 Task: For heading Calibri with Bold.  font size for heading24,  'Change the font style of data to'Bell MT.  and font size to 16,  Change the alignment of both headline & data to Align middle & Align Center.  In the sheet  BudgetAdjust templates
Action: Mouse moved to (1006, 132)
Screenshot: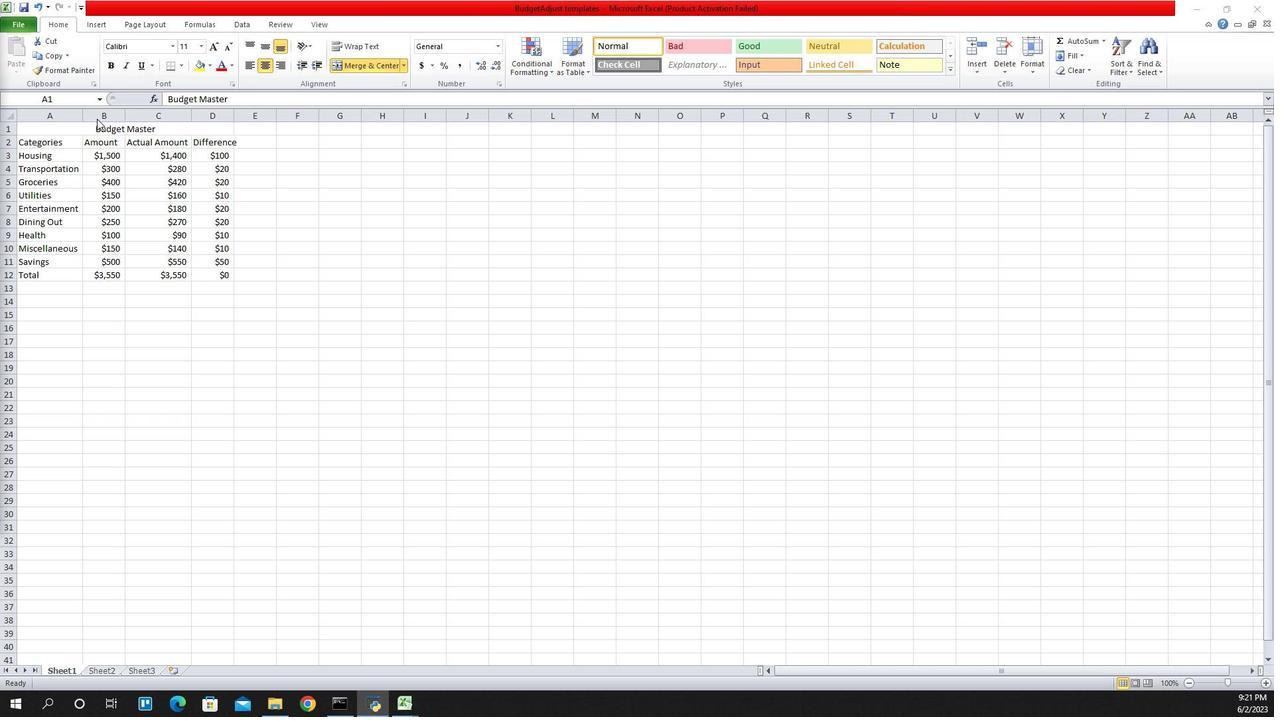 
Action: Mouse pressed left at (1006, 132)
Screenshot: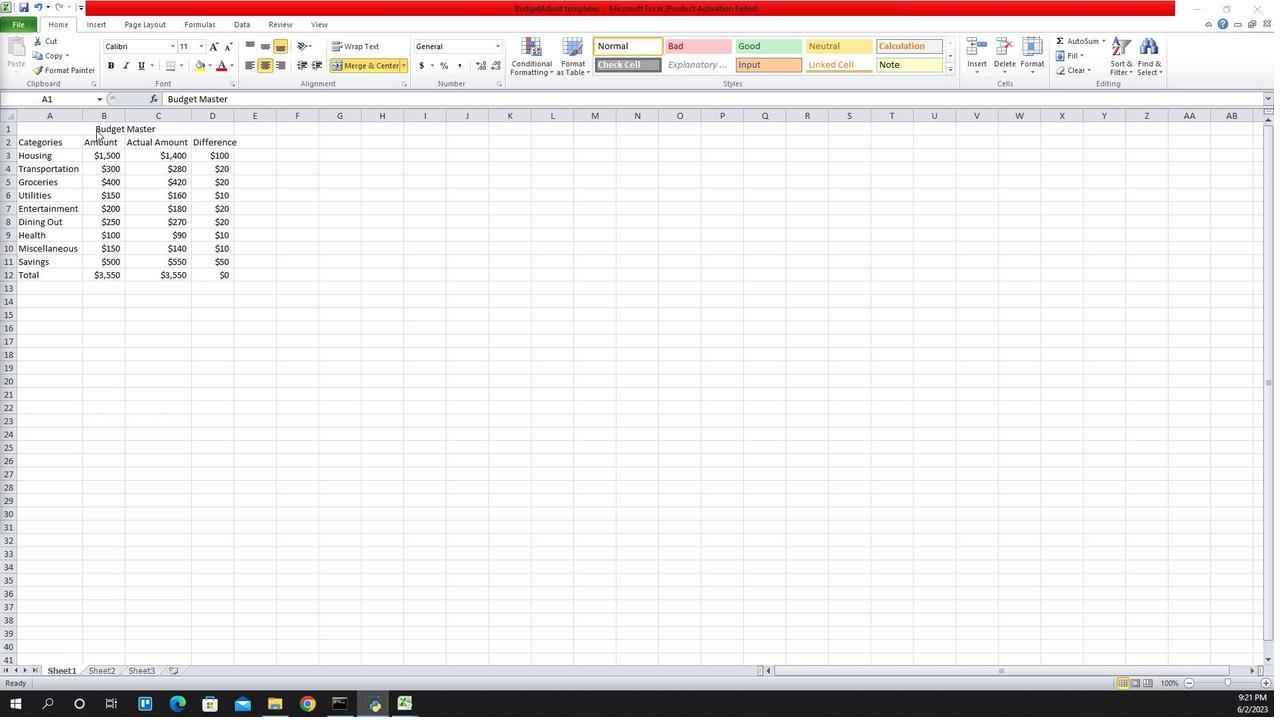 
Action: Mouse moved to (1079, 49)
Screenshot: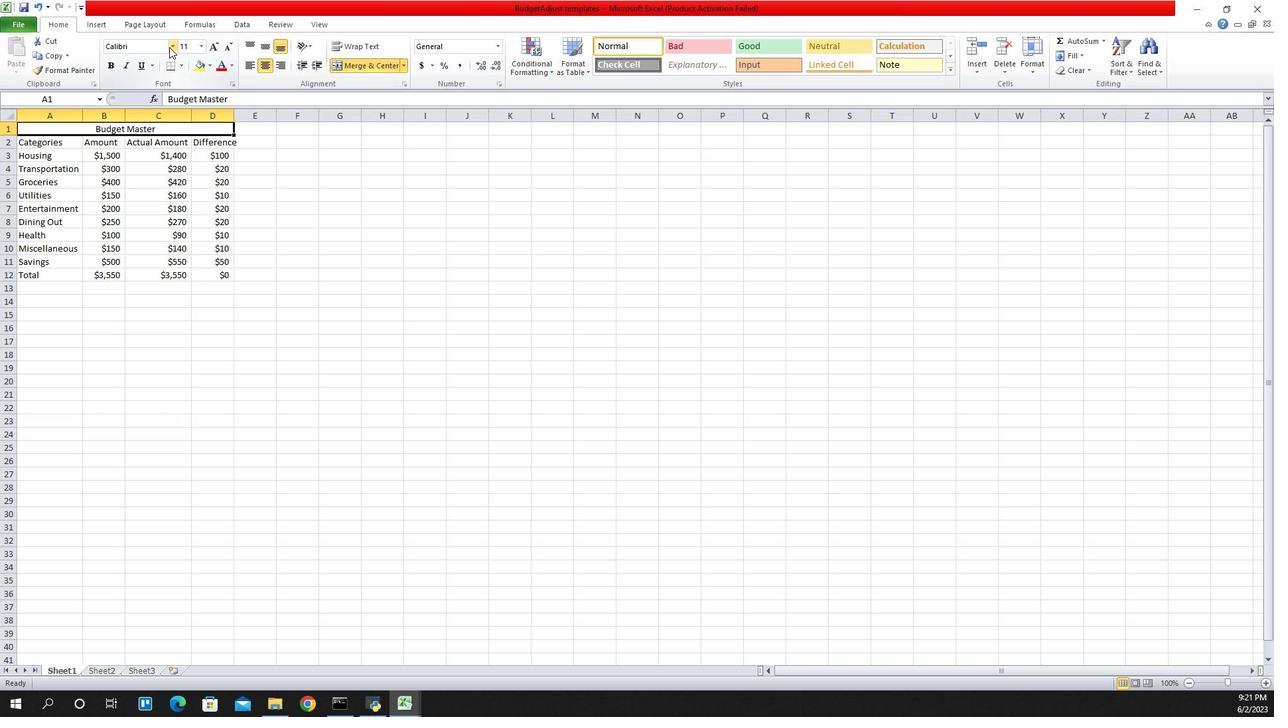 
Action: Mouse pressed left at (1079, 49)
Screenshot: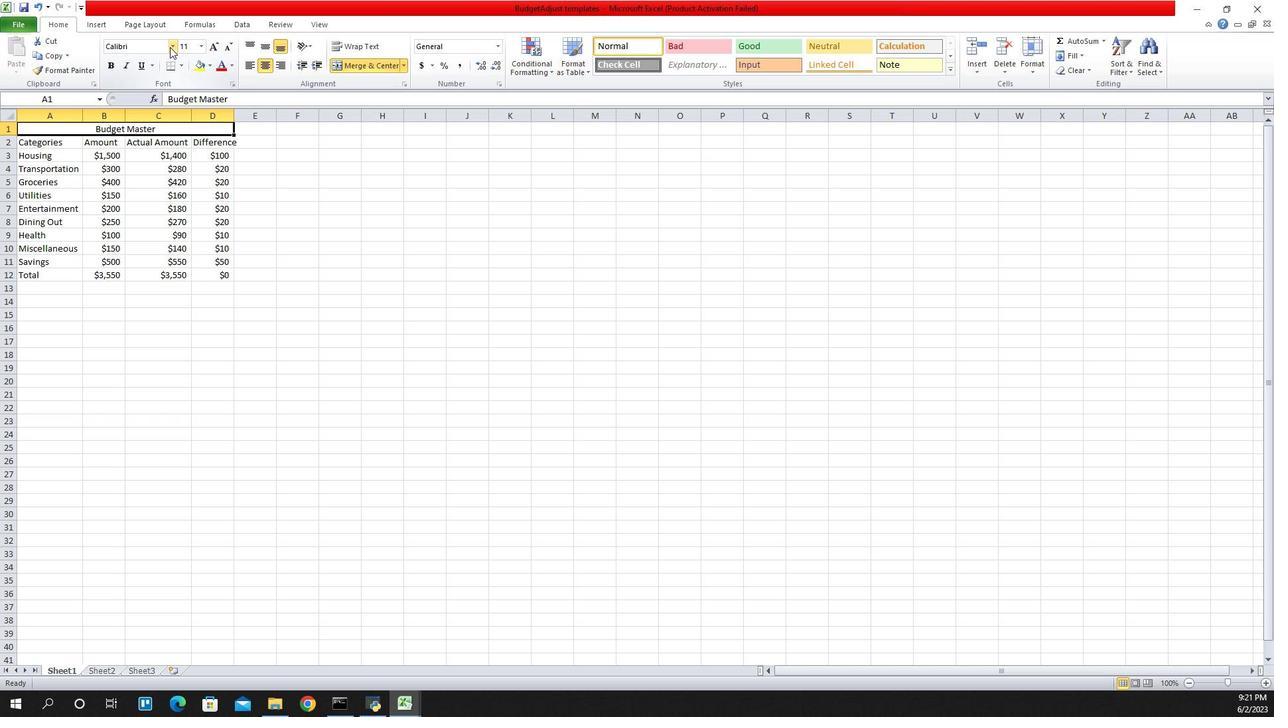 
Action: Mouse moved to (1073, 89)
Screenshot: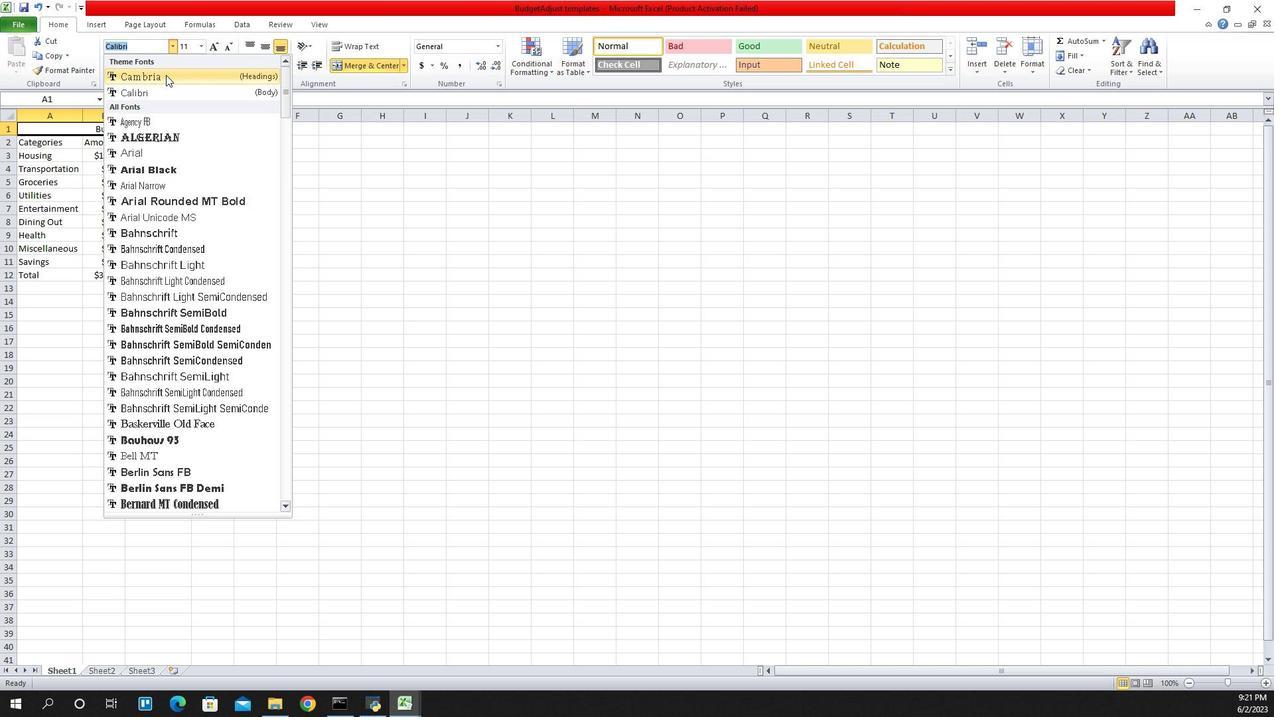 
Action: Mouse pressed left at (1073, 89)
Screenshot: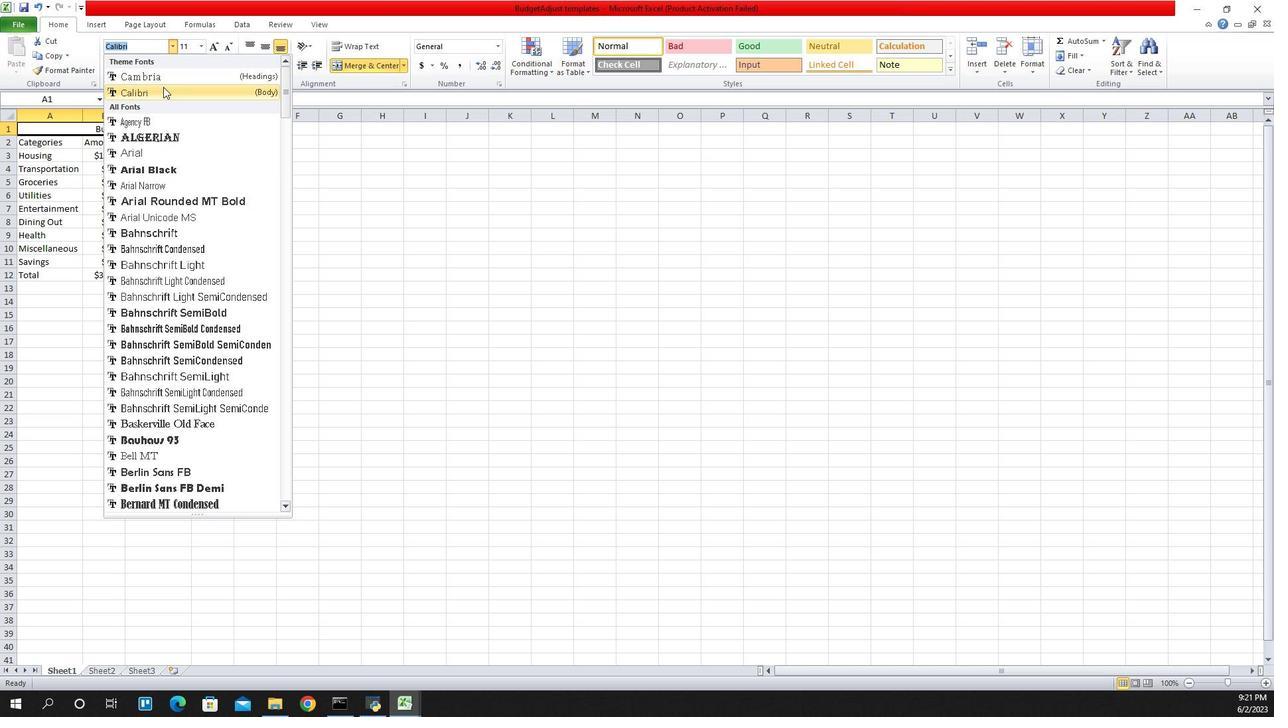
Action: Mouse moved to (1018, 69)
Screenshot: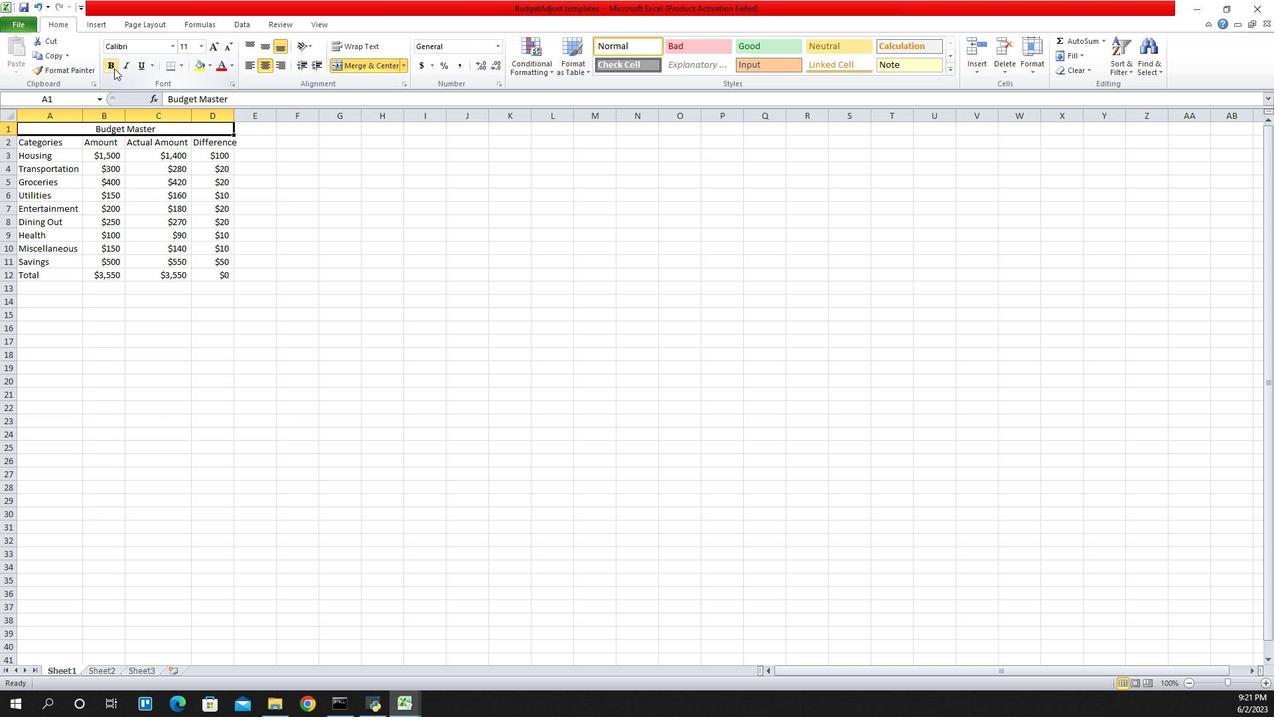 
Action: Mouse pressed left at (1018, 69)
Screenshot: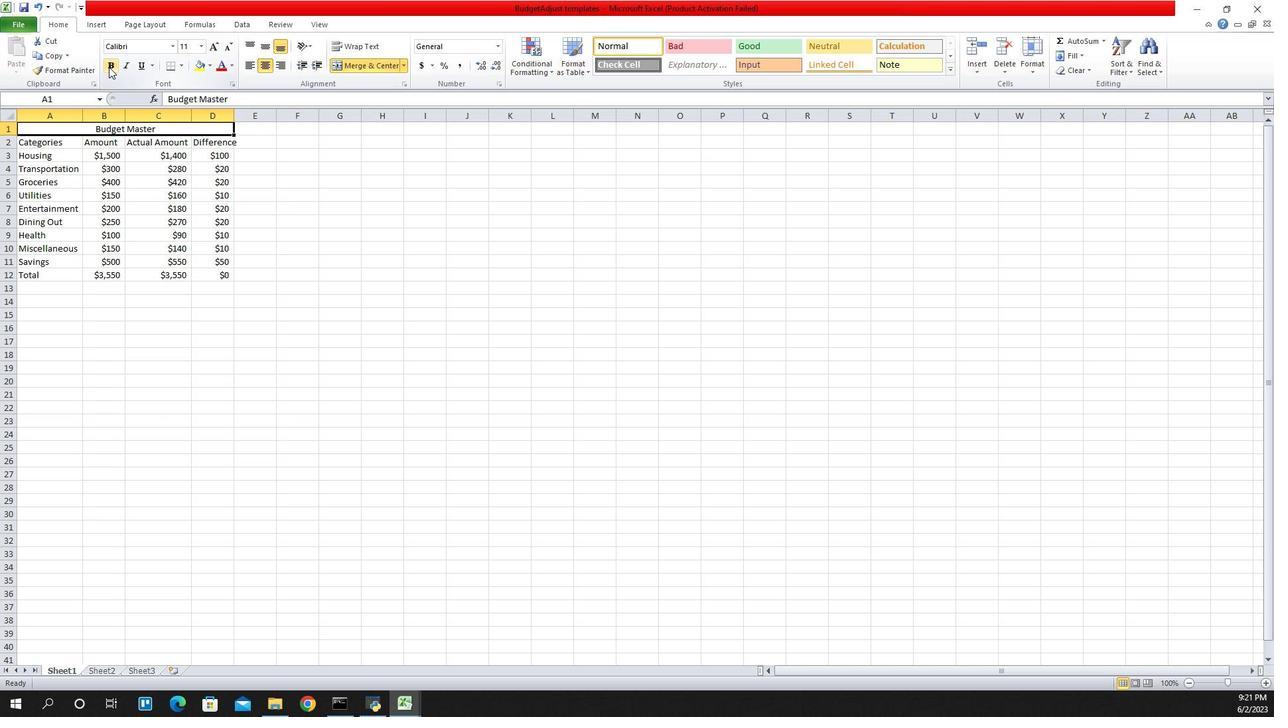 
Action: Mouse moved to (1110, 51)
Screenshot: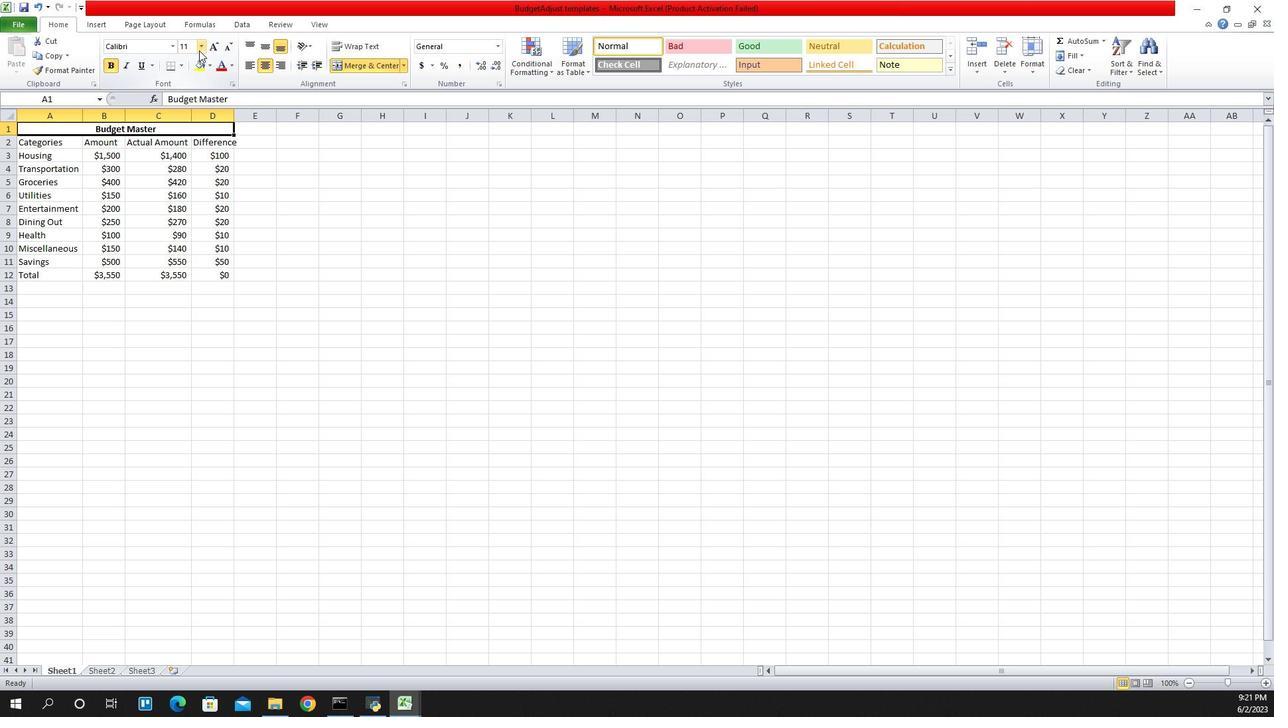 
Action: Mouse pressed left at (1110, 51)
Screenshot: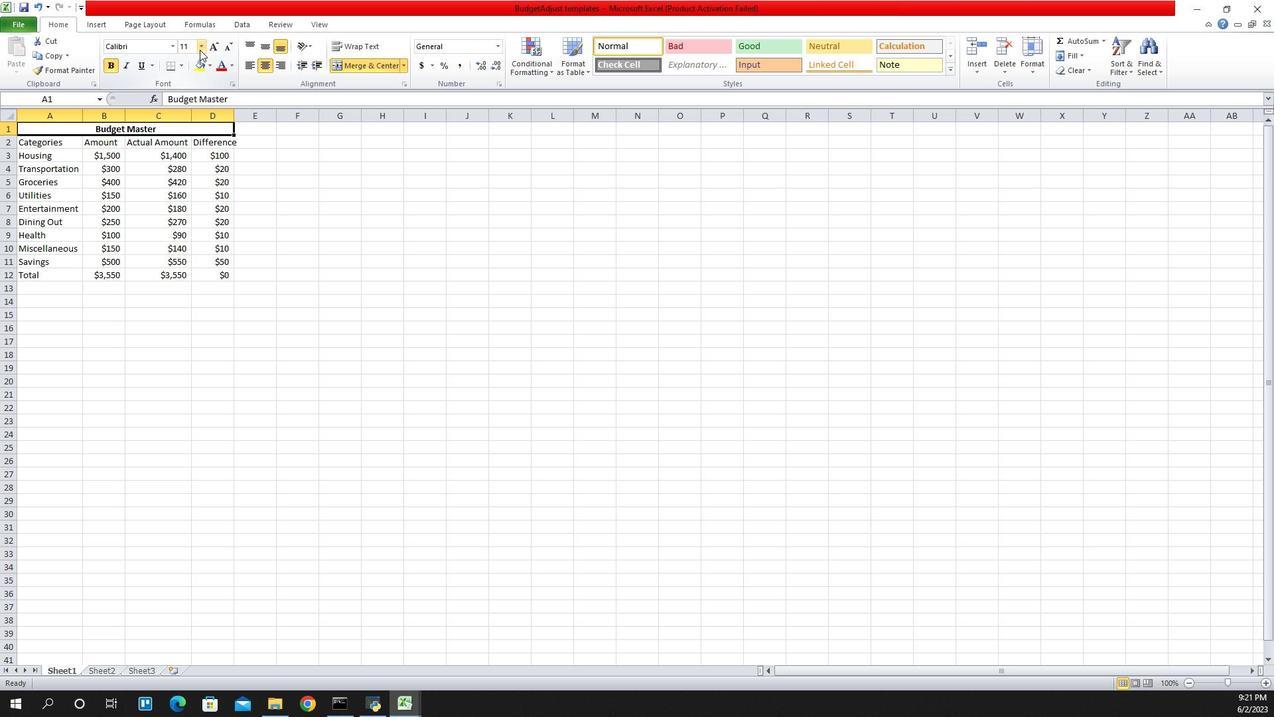 
Action: Mouse moved to (1096, 174)
Screenshot: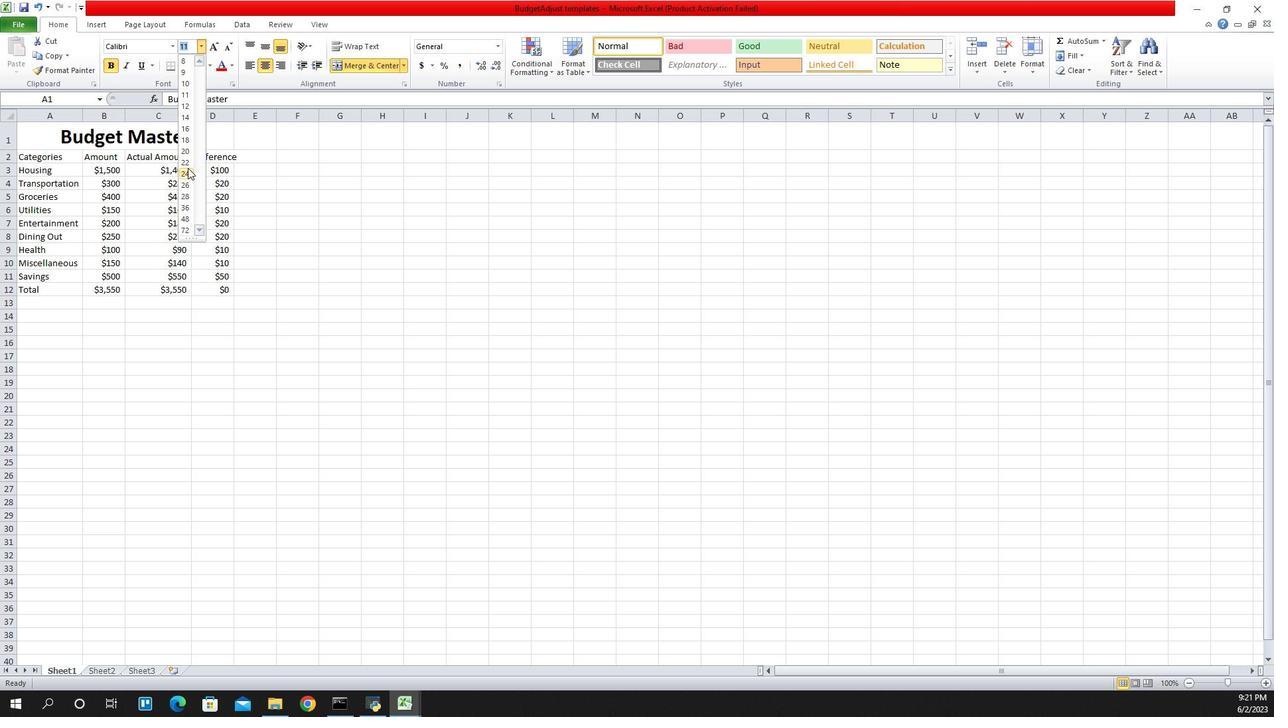 
Action: Mouse pressed left at (1096, 174)
Screenshot: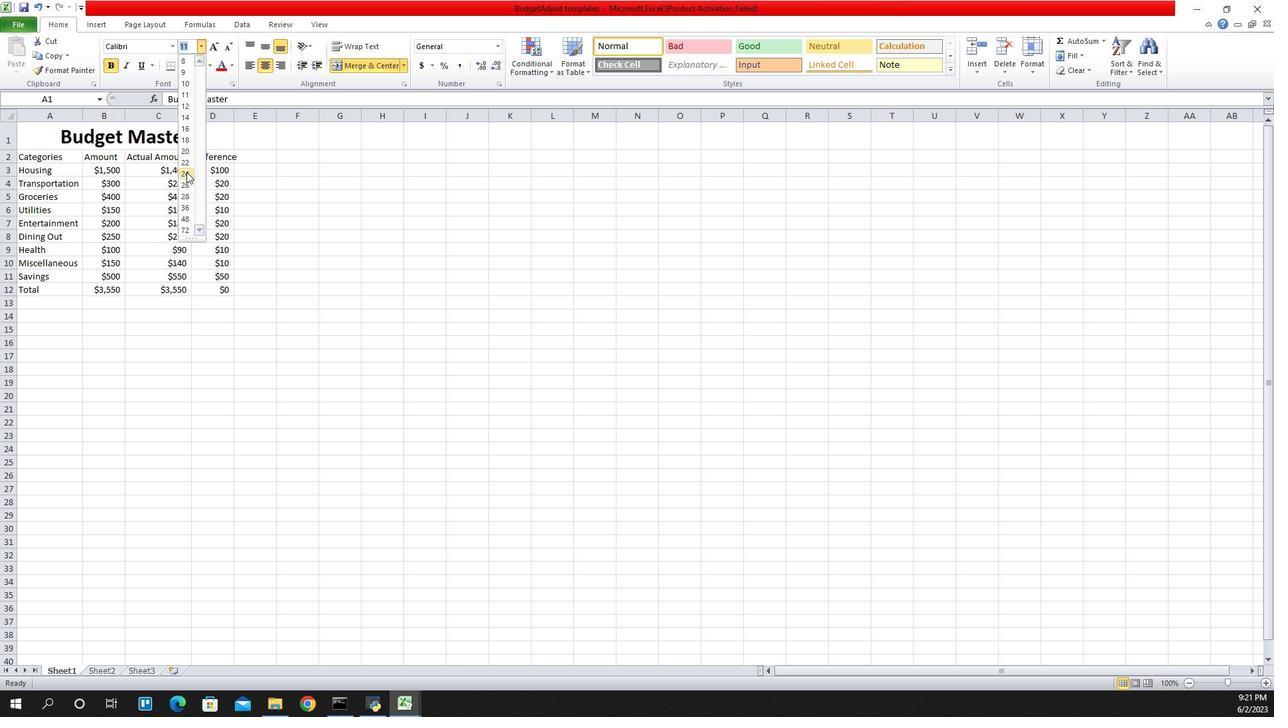 
Action: Mouse moved to (944, 163)
Screenshot: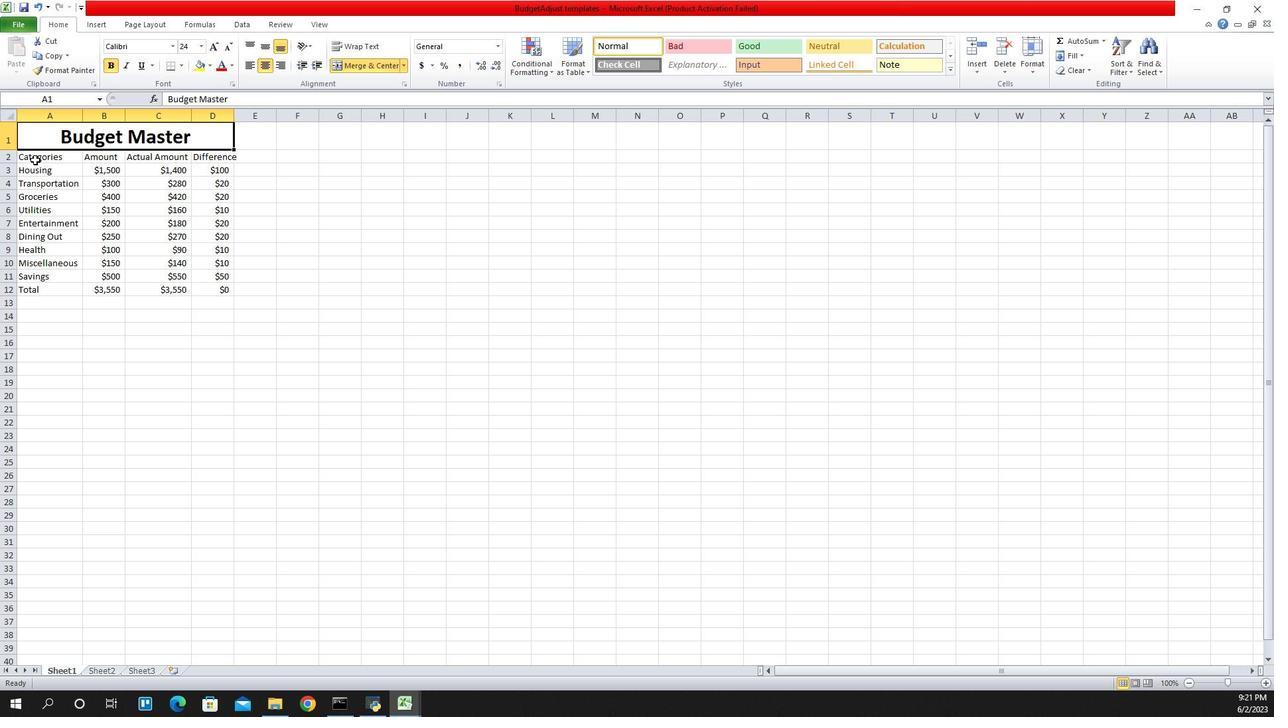 
Action: Mouse pressed left at (944, 163)
Screenshot: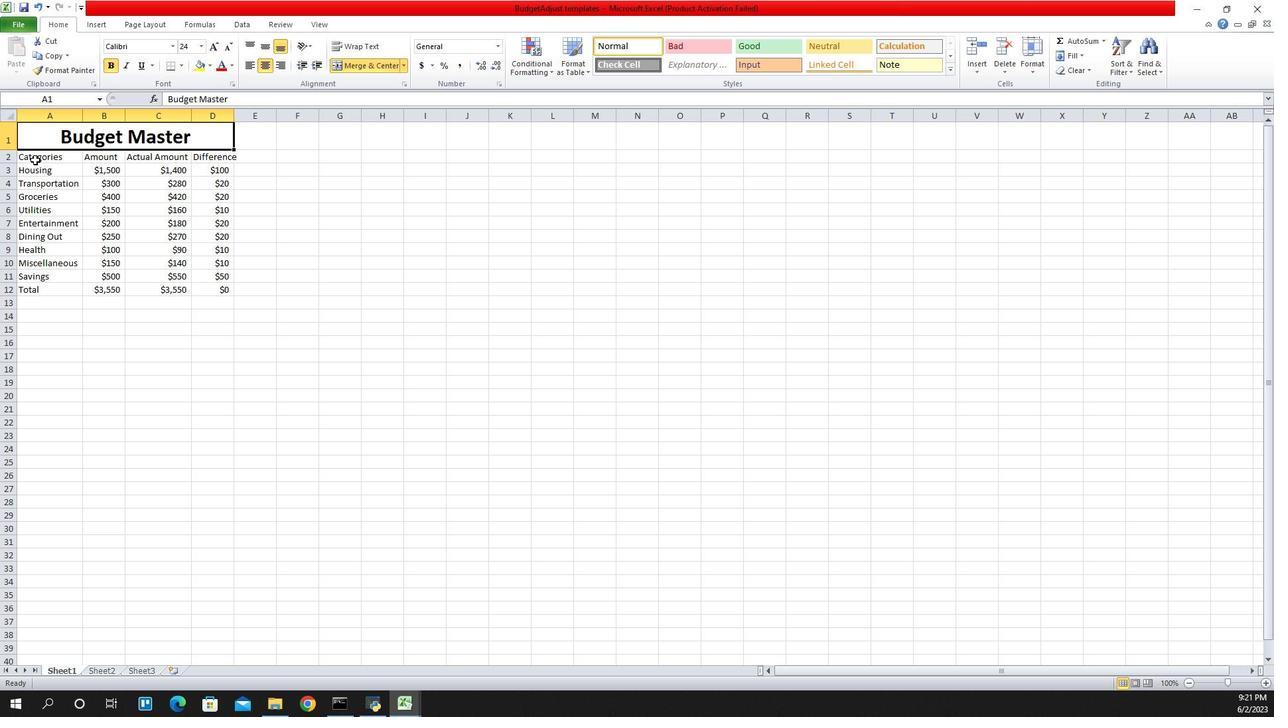 
Action: Mouse moved to (1081, 53)
Screenshot: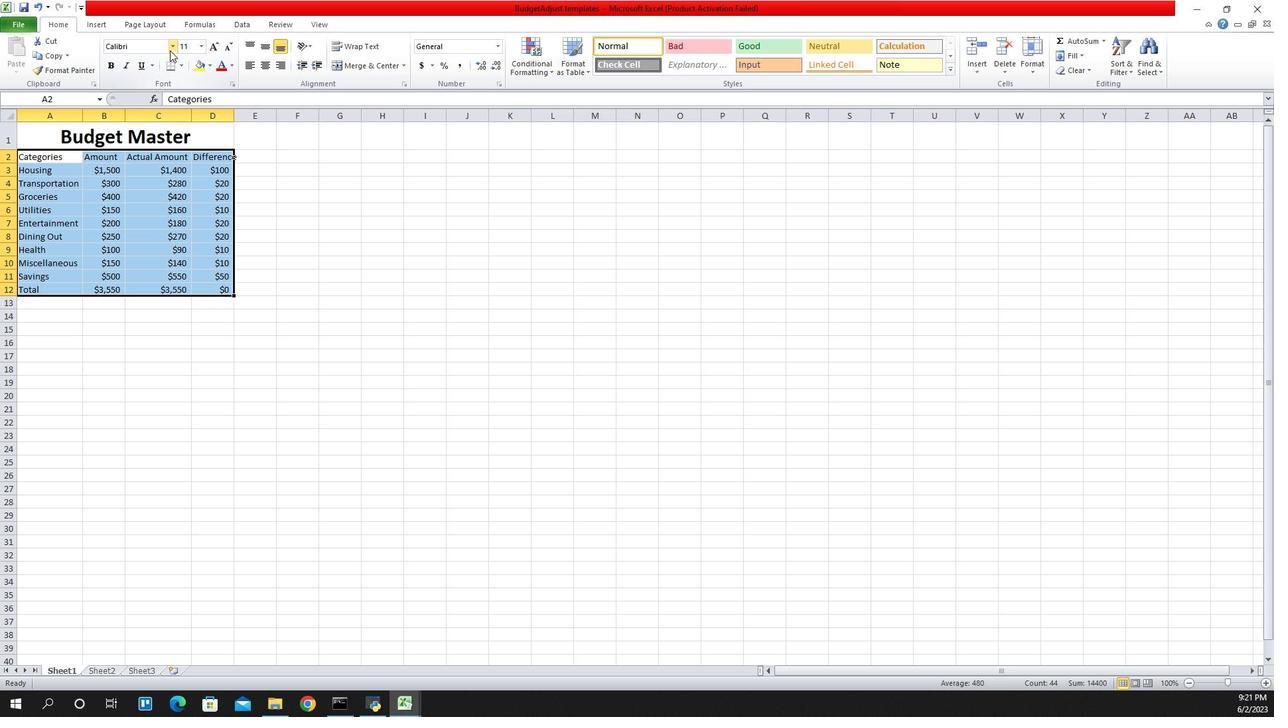 
Action: Mouse pressed left at (1081, 53)
Screenshot: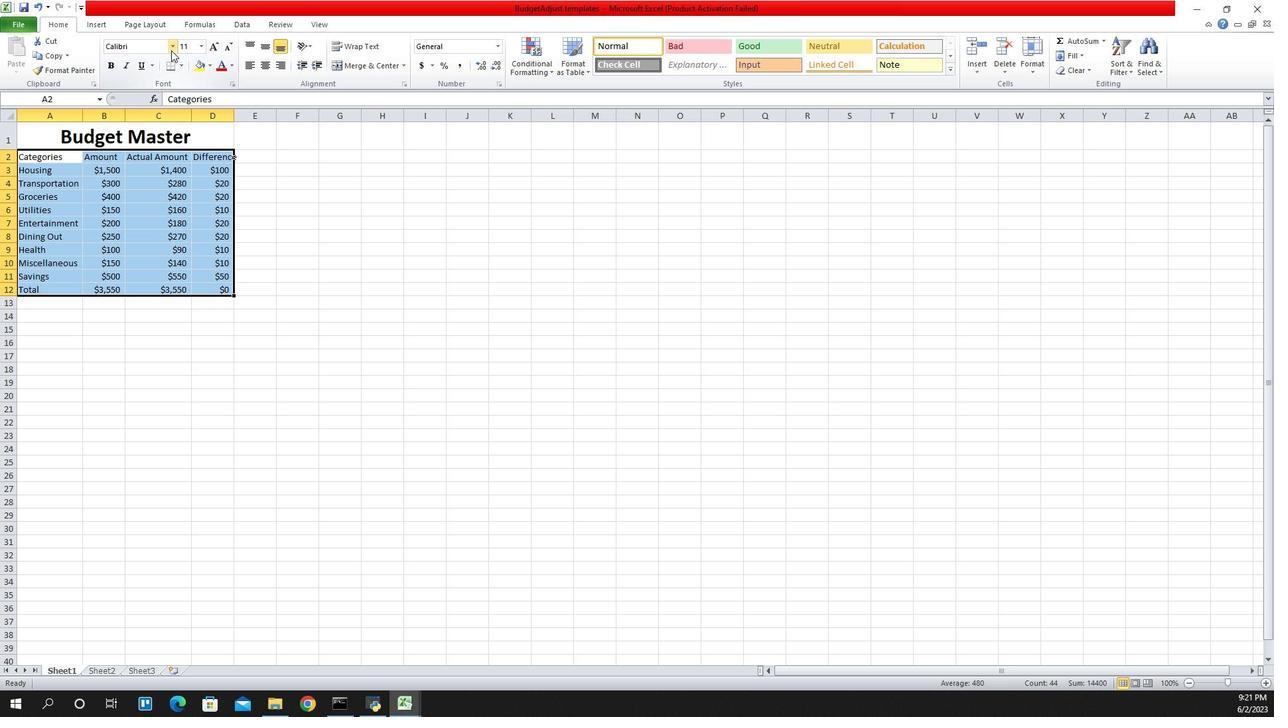 
Action: Mouse moved to (1039, 453)
Screenshot: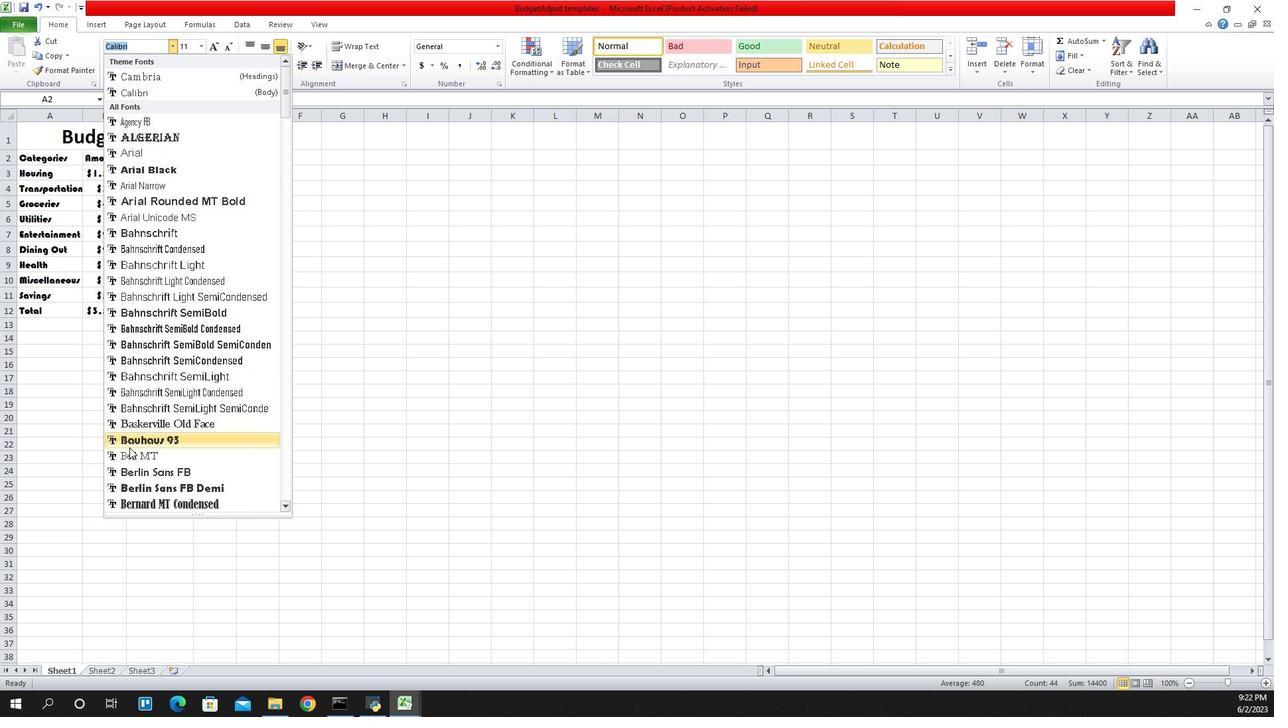 
Action: Mouse pressed left at (1039, 453)
Screenshot: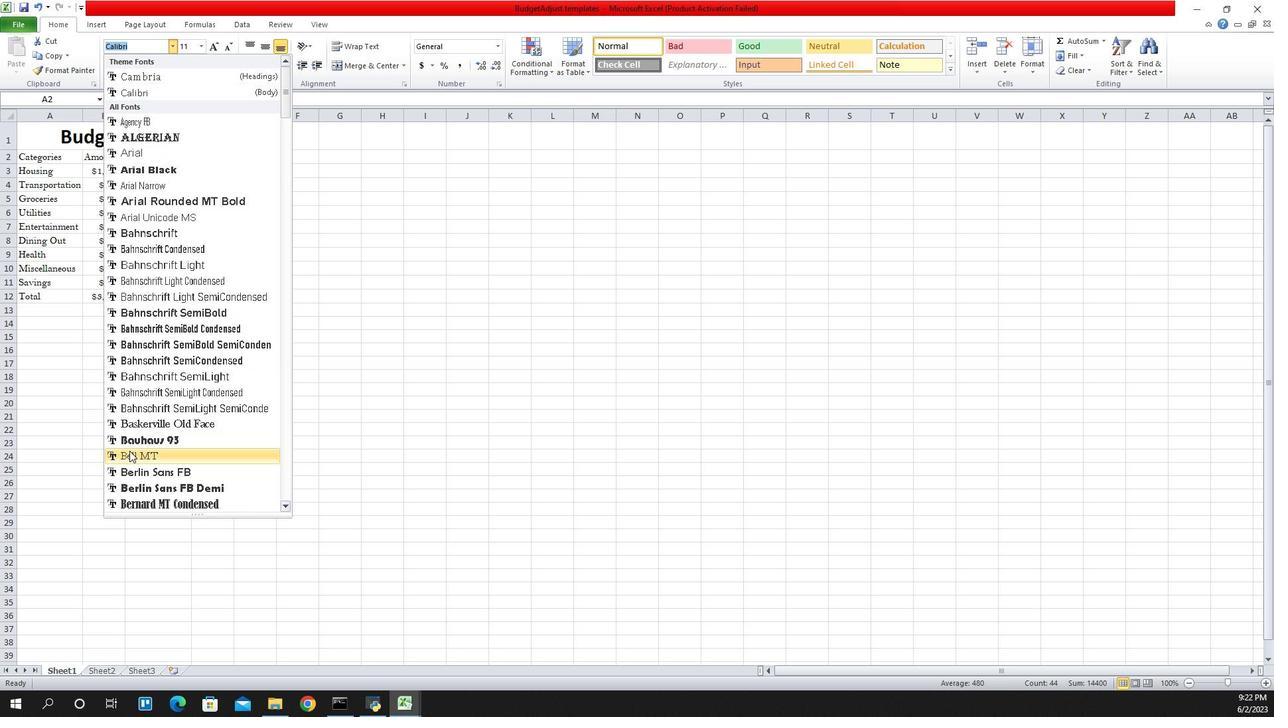 
Action: Mouse moved to (1112, 47)
Screenshot: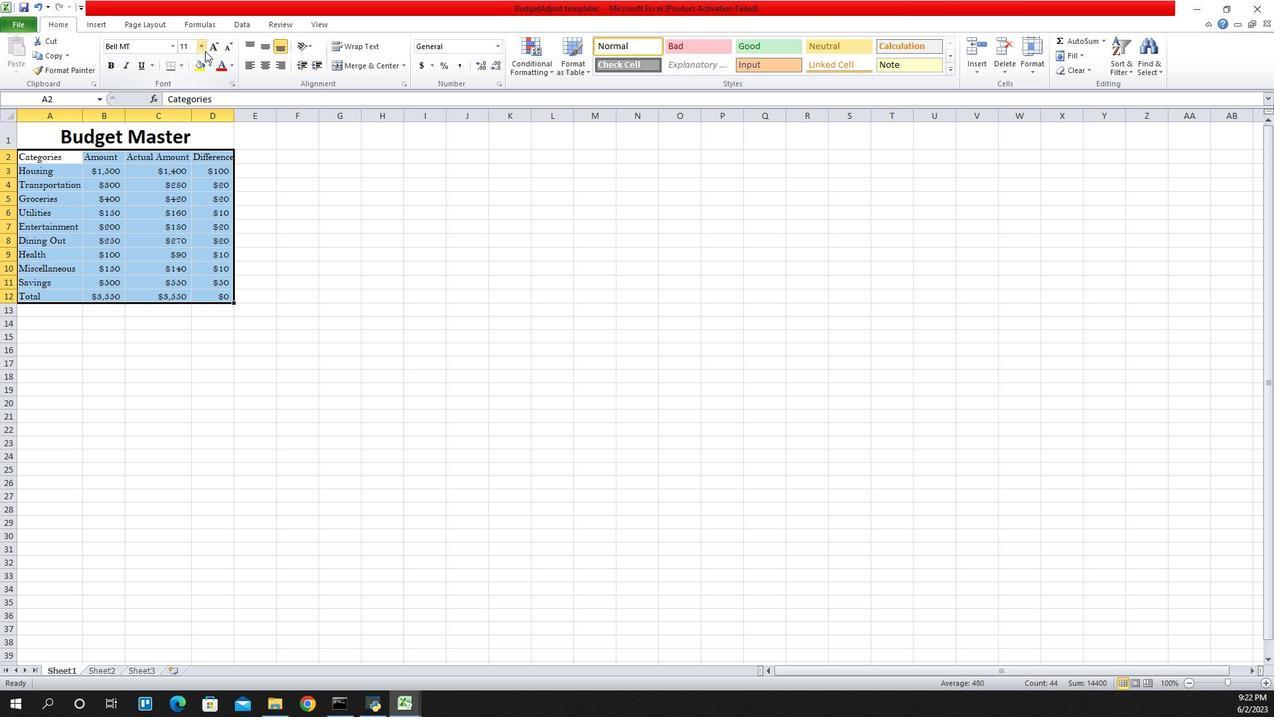 
Action: Mouse pressed left at (1112, 47)
Screenshot: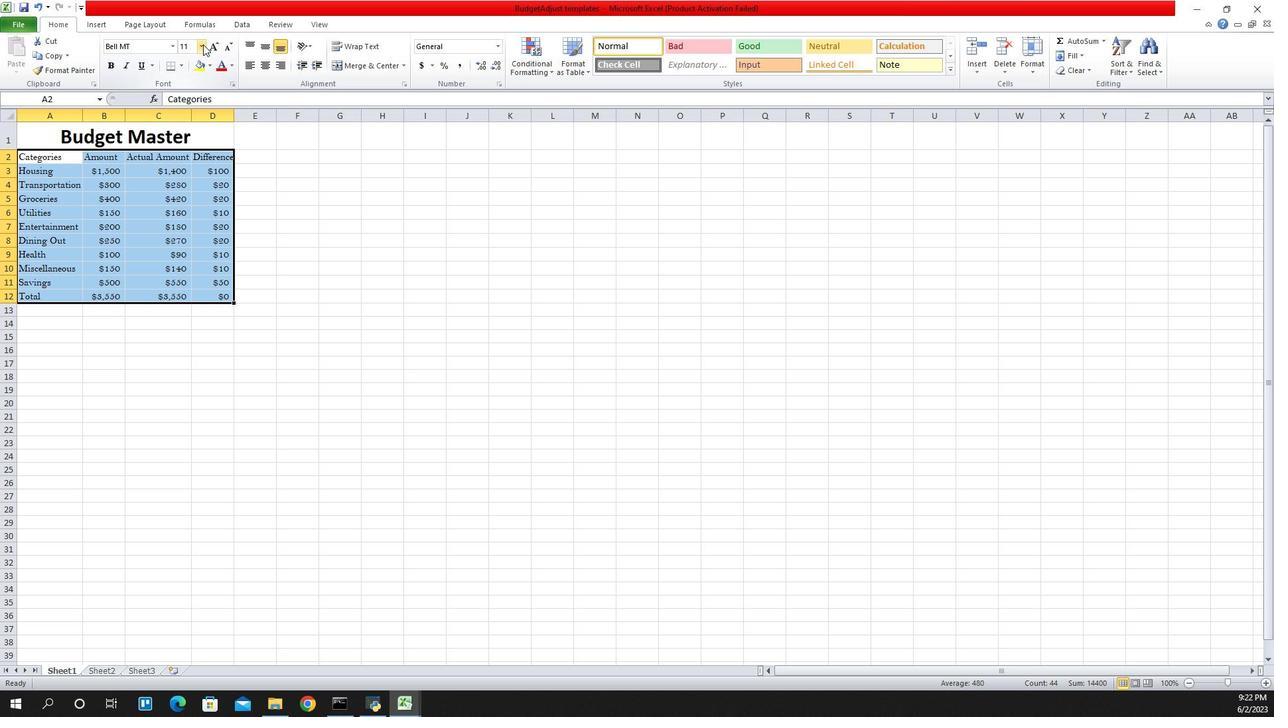 
Action: Mouse moved to (1100, 131)
Screenshot: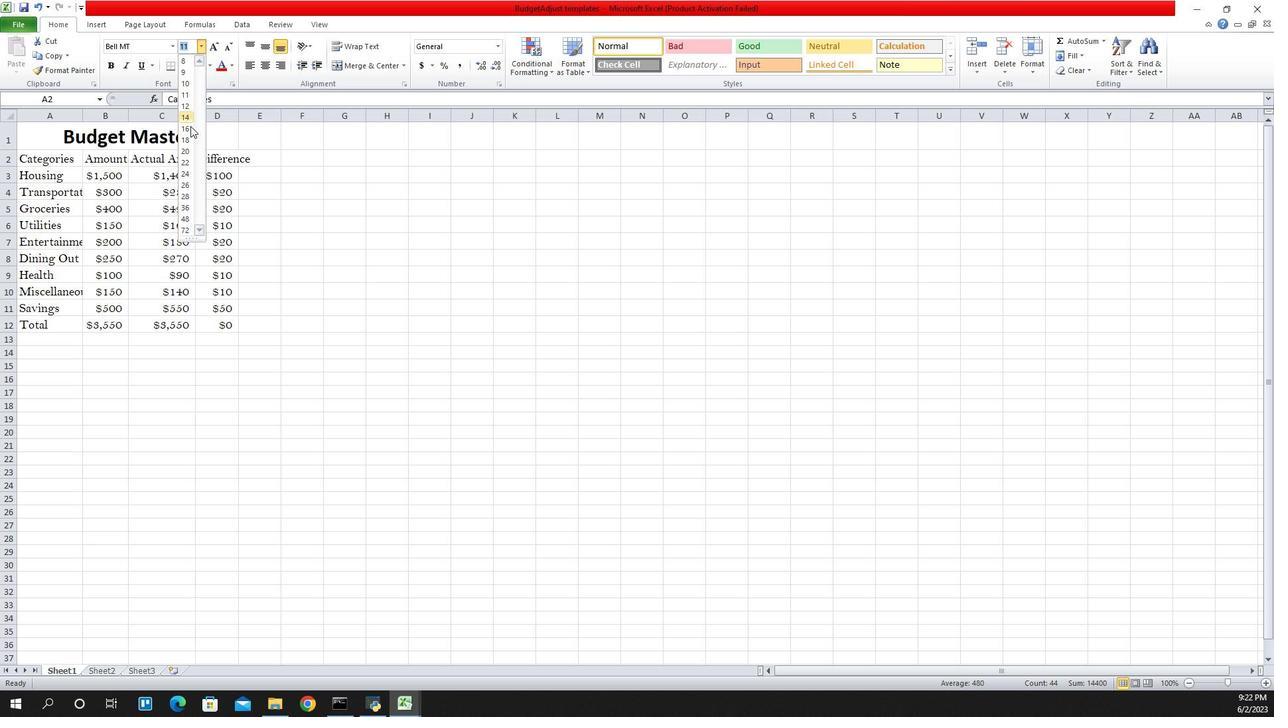 
Action: Mouse pressed left at (1100, 131)
Screenshot: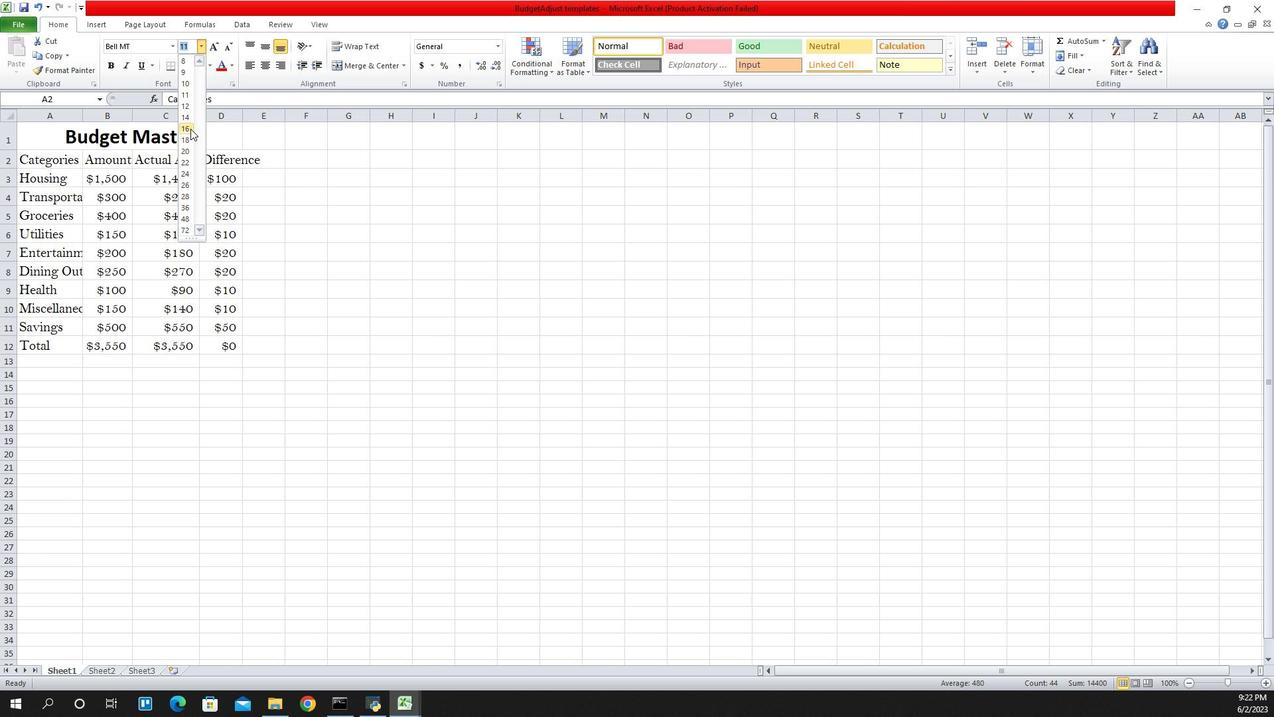 
Action: Mouse moved to (992, 116)
Screenshot: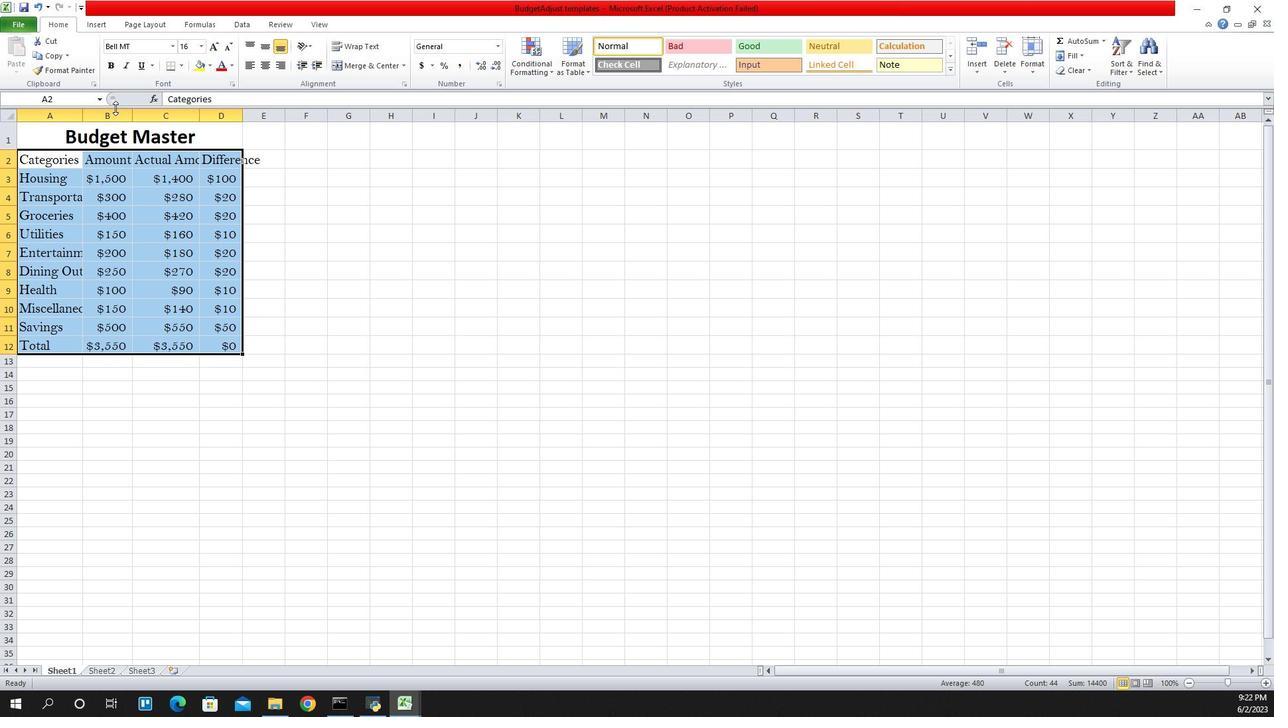 
Action: Mouse pressed left at (992, 116)
Screenshot: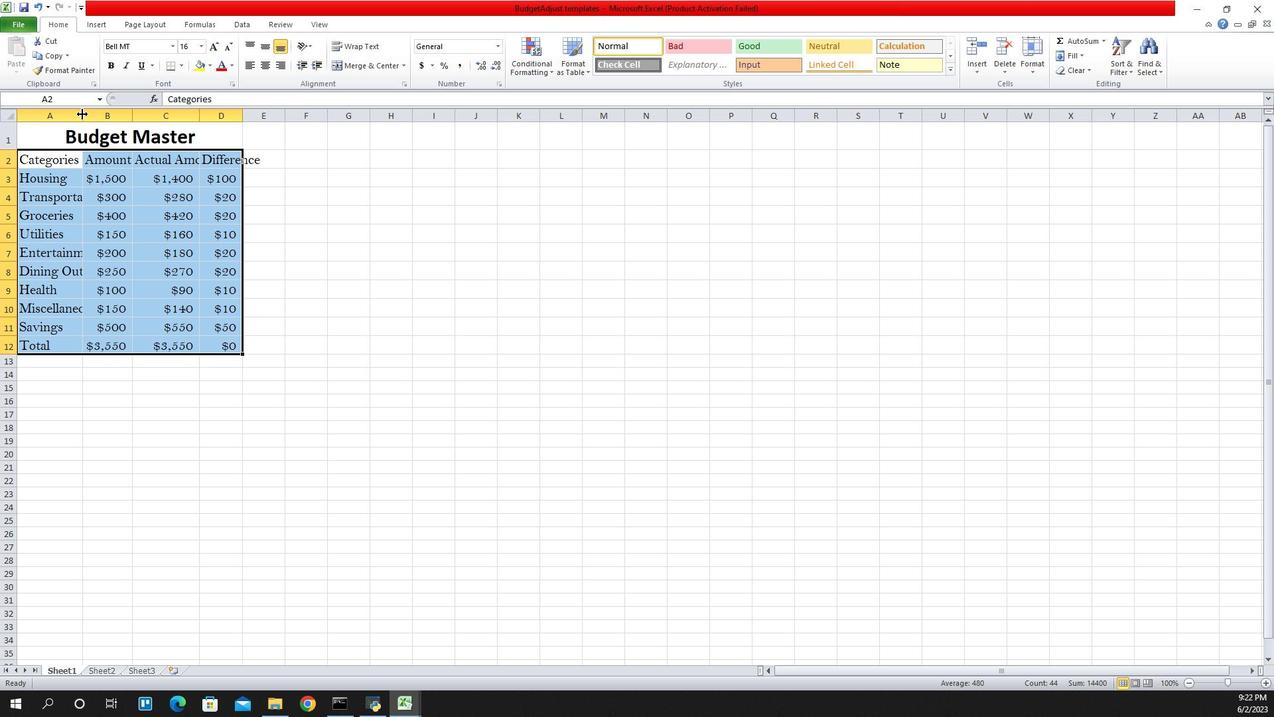 
Action: Mouse pressed left at (992, 116)
Screenshot: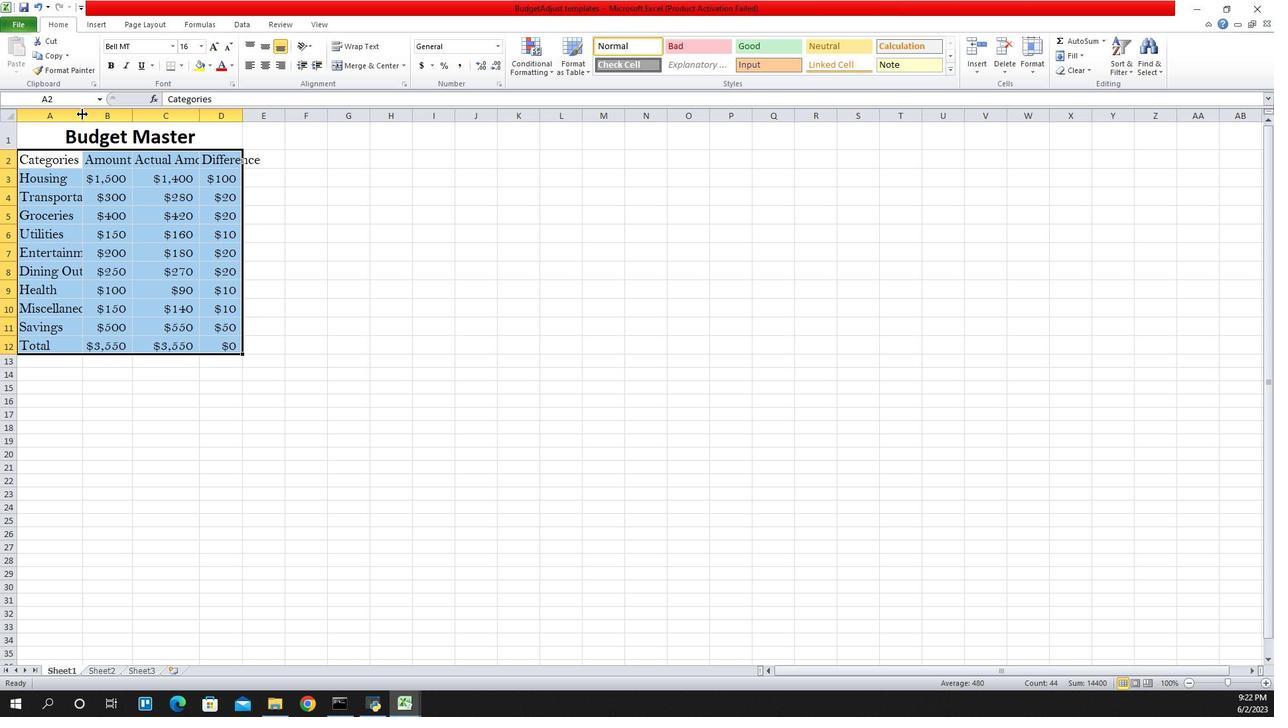 
Action: Mouse moved to (1069, 114)
Screenshot: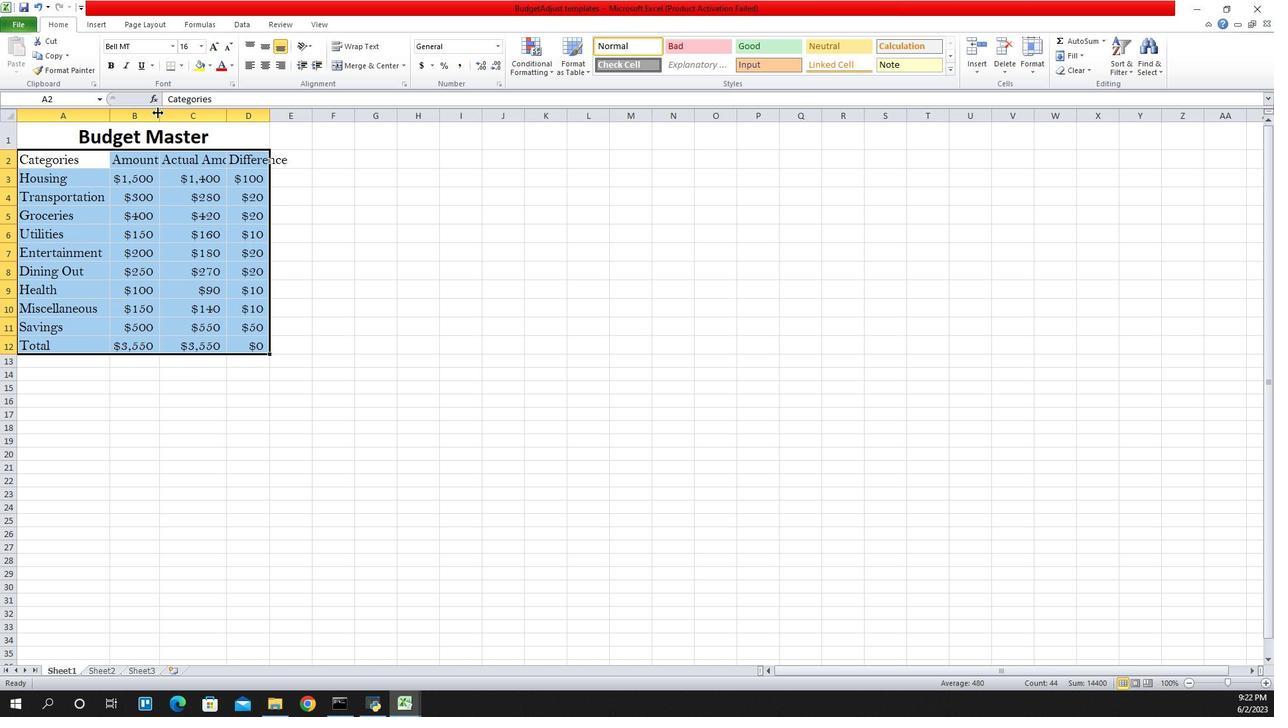 
Action: Mouse pressed left at (1069, 114)
Screenshot: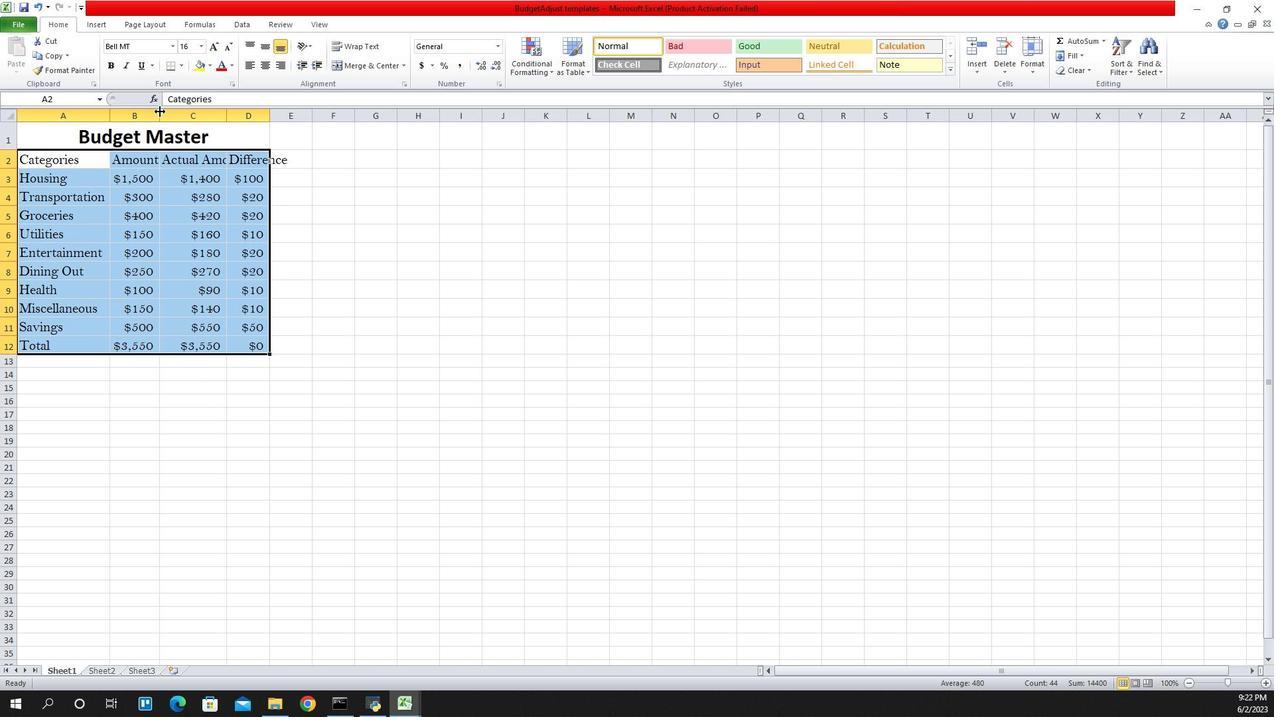 
Action: Mouse pressed left at (1069, 114)
Screenshot: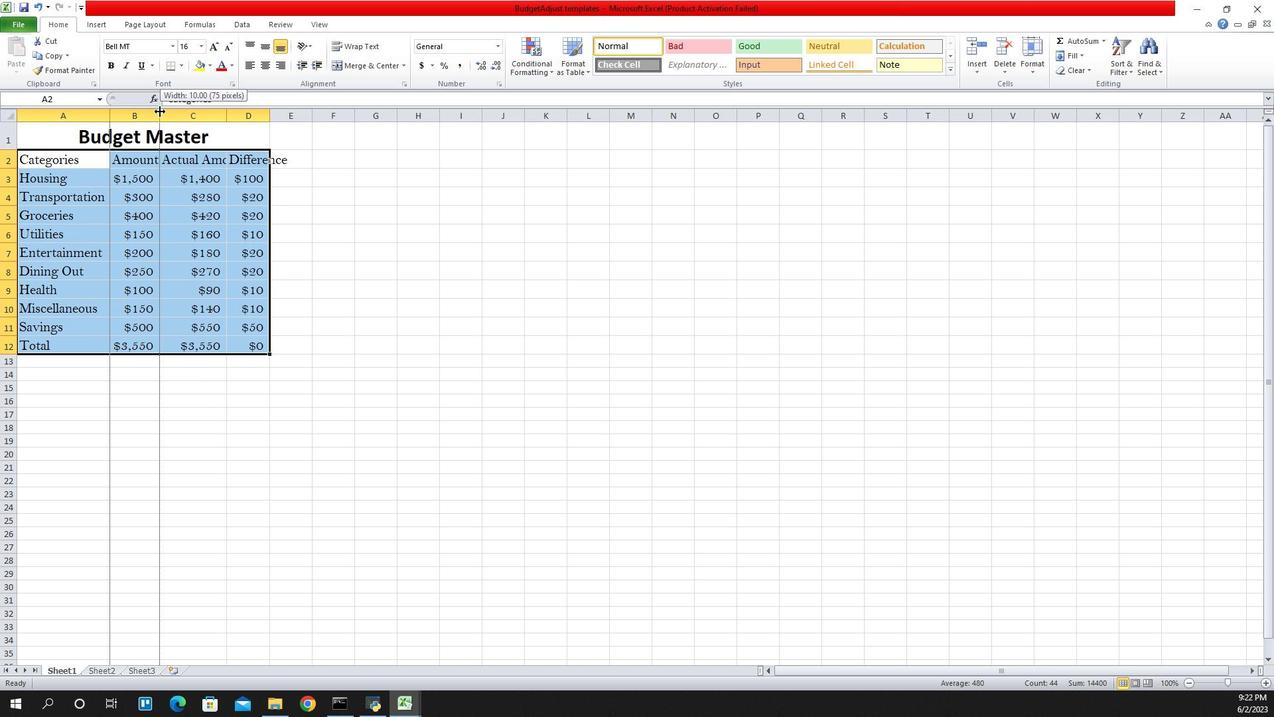 
Action: Mouse moved to (1140, 117)
Screenshot: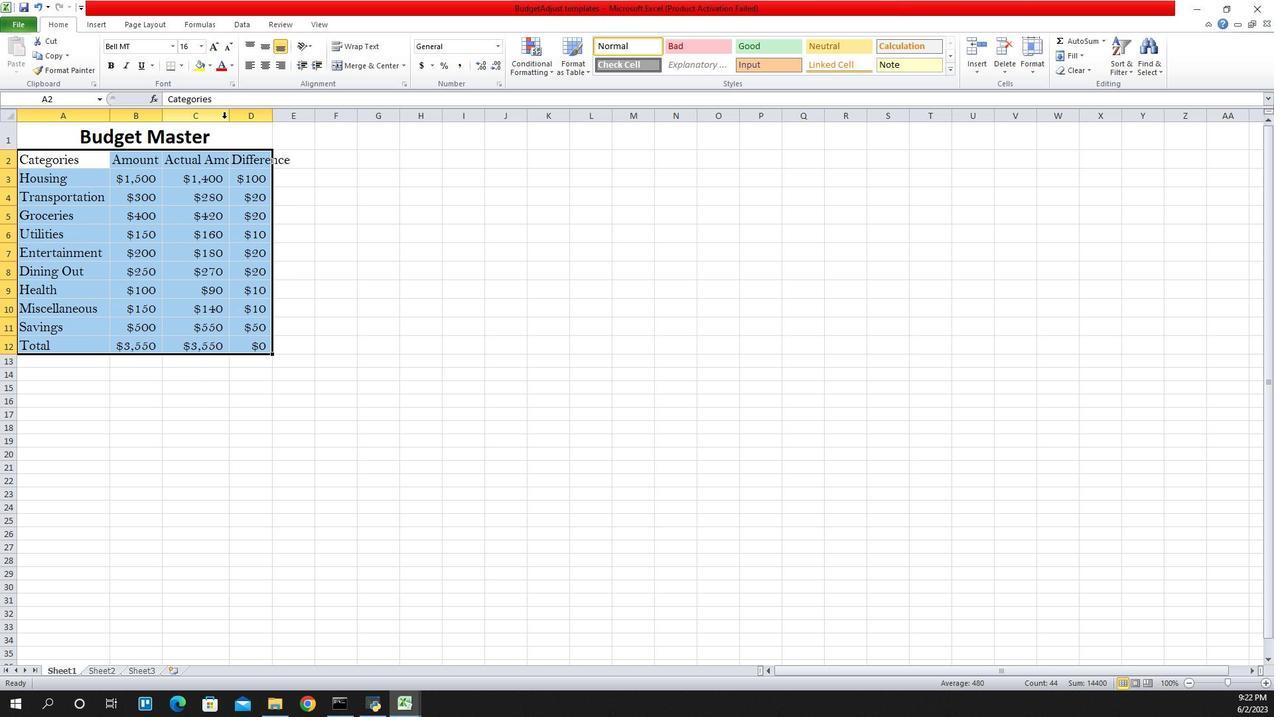 
Action: Mouse pressed left at (1140, 117)
Screenshot: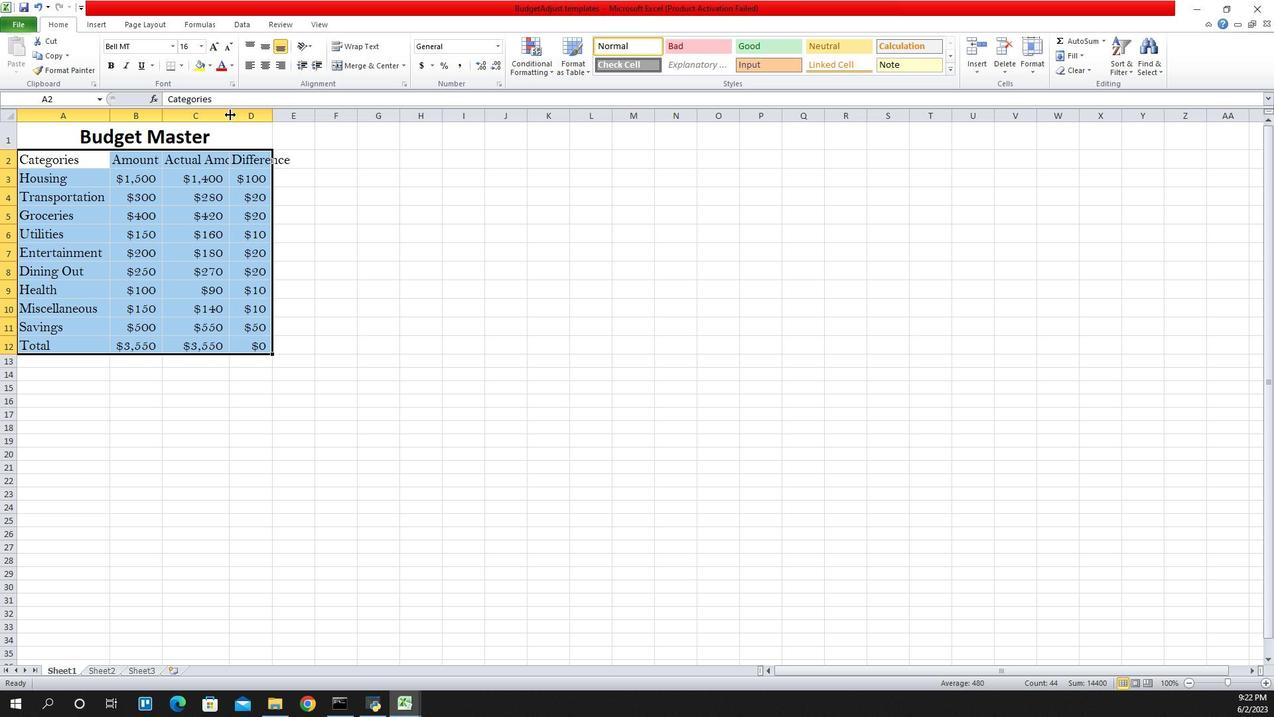 
Action: Mouse pressed left at (1140, 117)
Screenshot: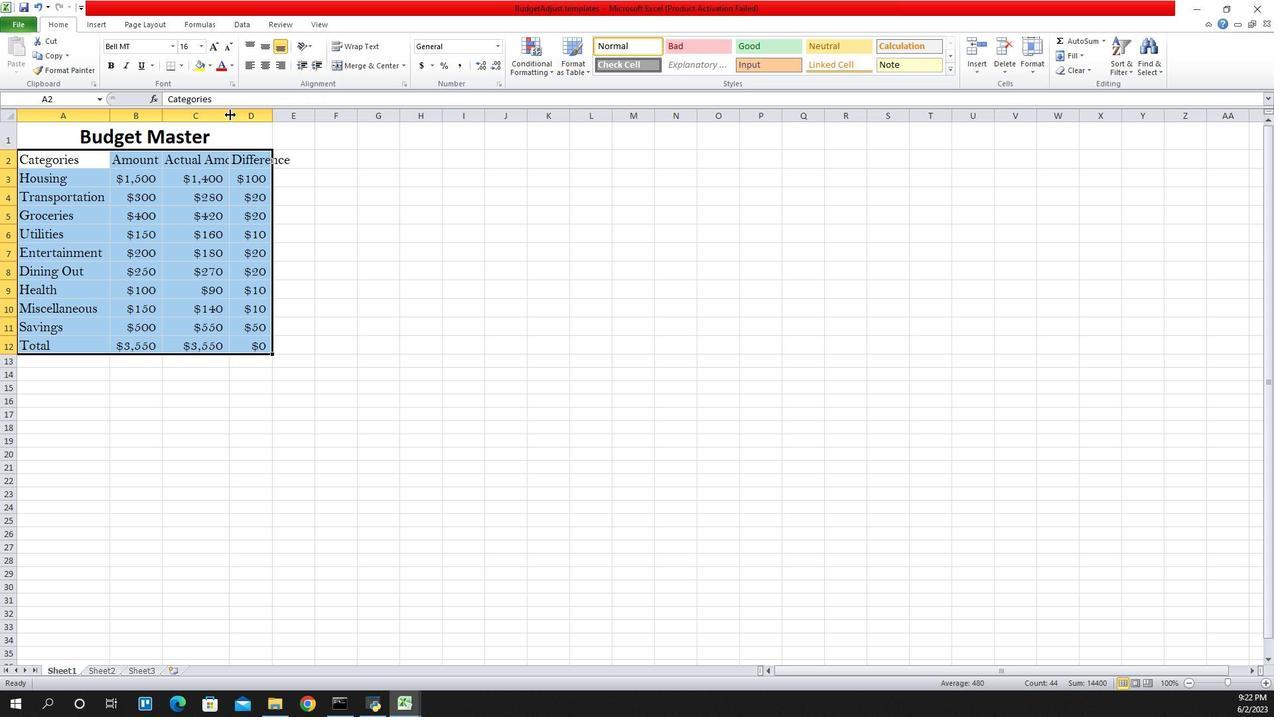 
Action: Mouse moved to (1207, 117)
Screenshot: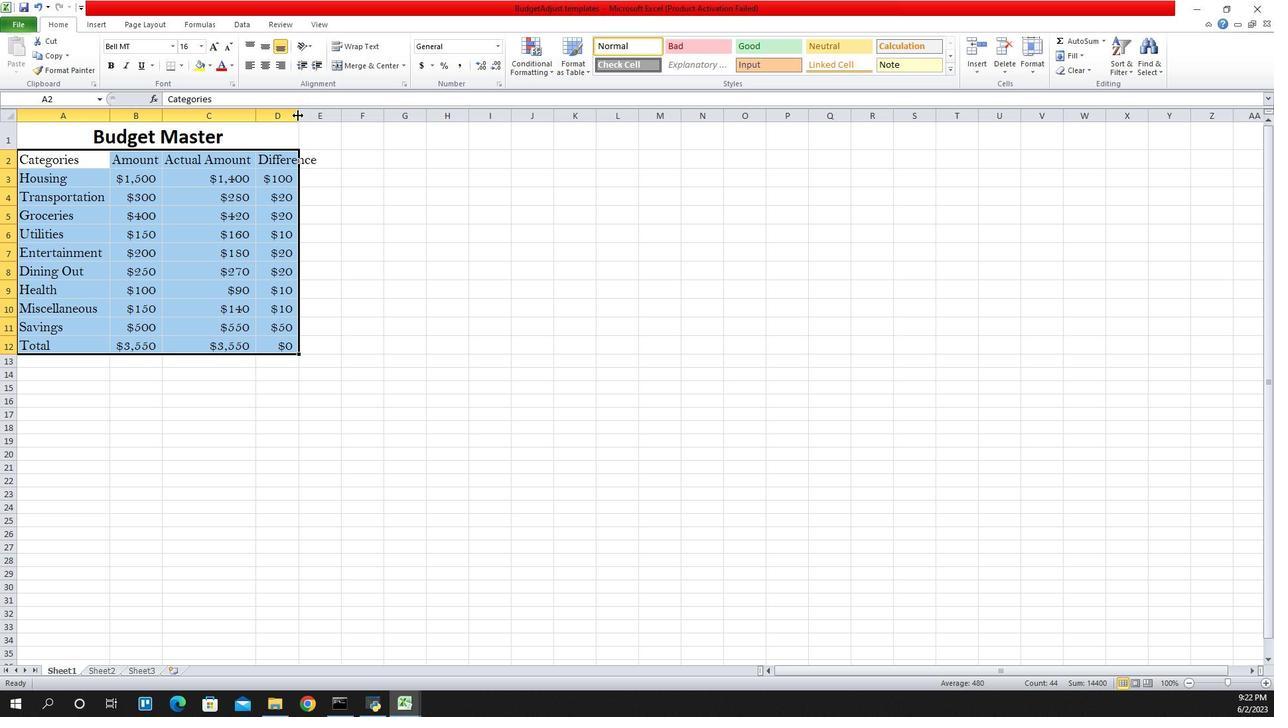 
Action: Mouse pressed left at (1207, 117)
Screenshot: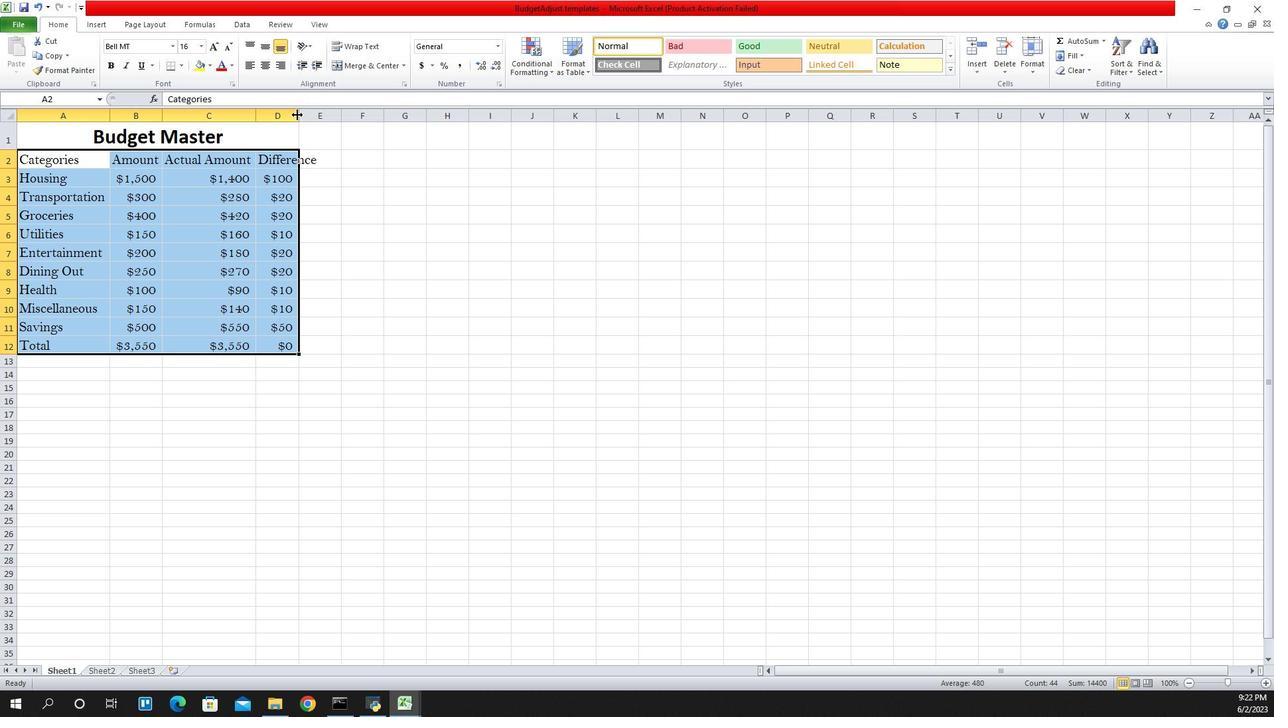
Action: Mouse pressed left at (1207, 117)
Screenshot: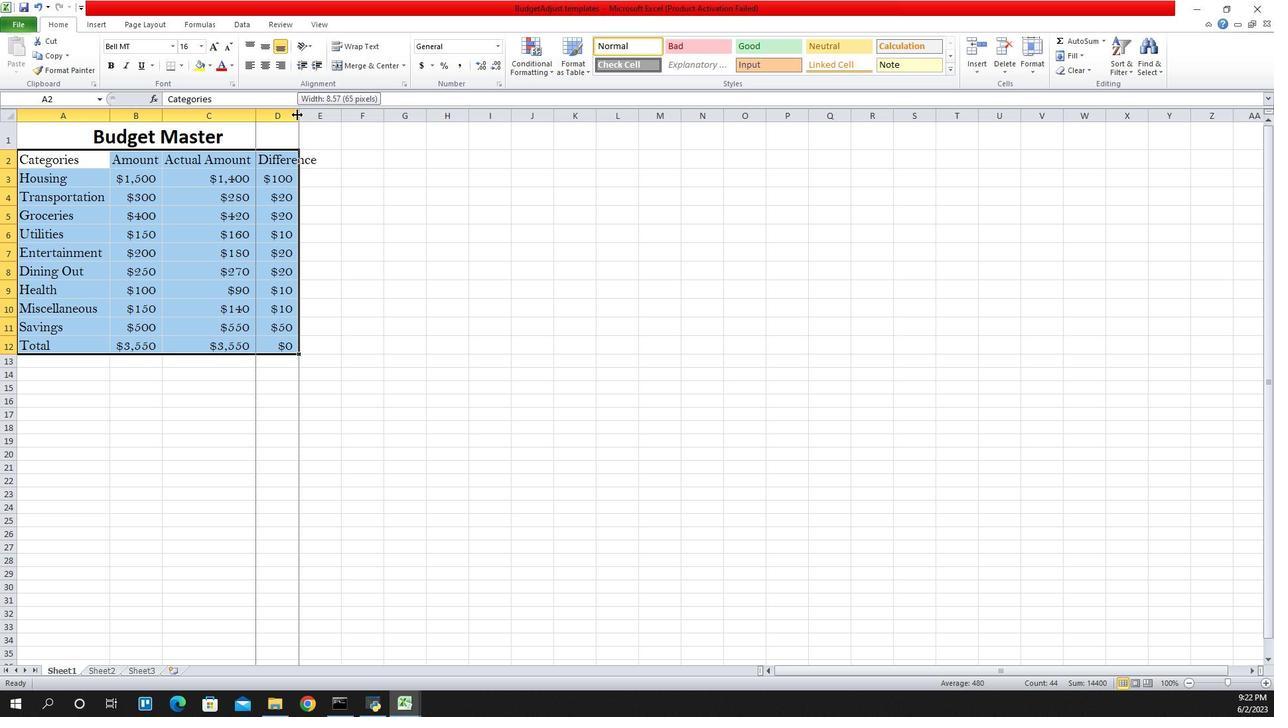 
Action: Mouse moved to (988, 132)
Screenshot: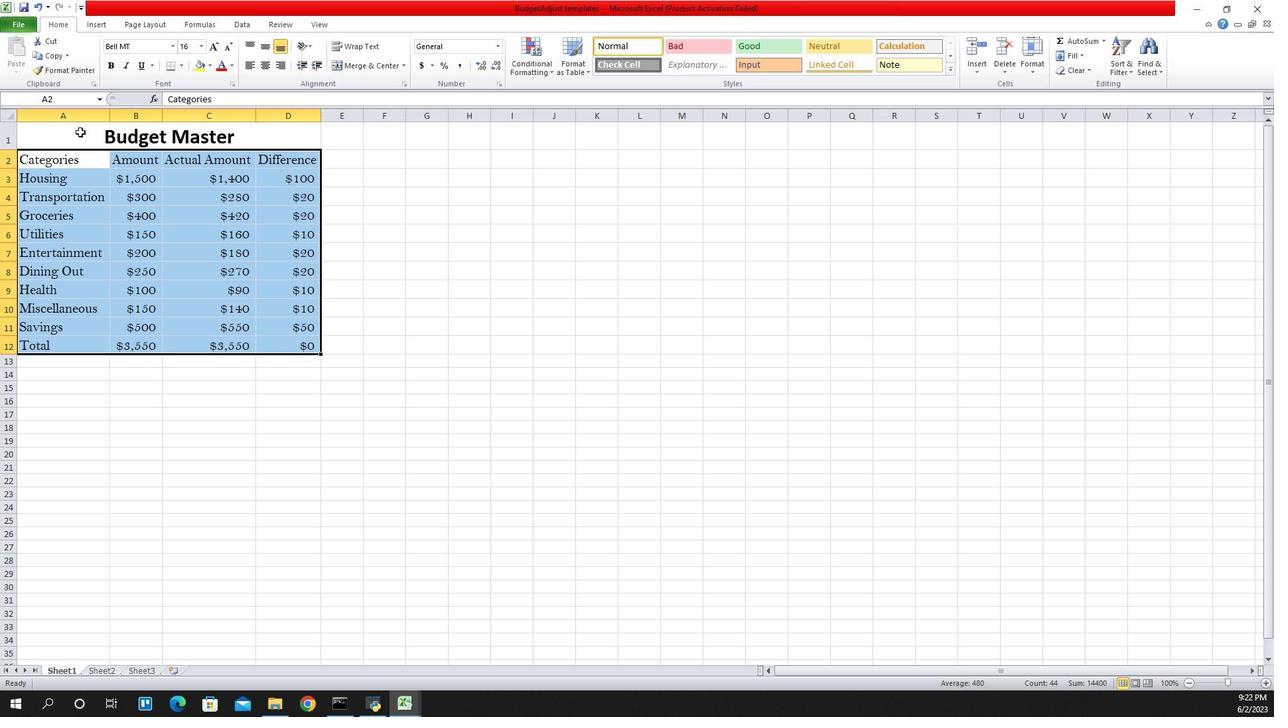 
Action: Mouse pressed left at (988, 132)
Screenshot: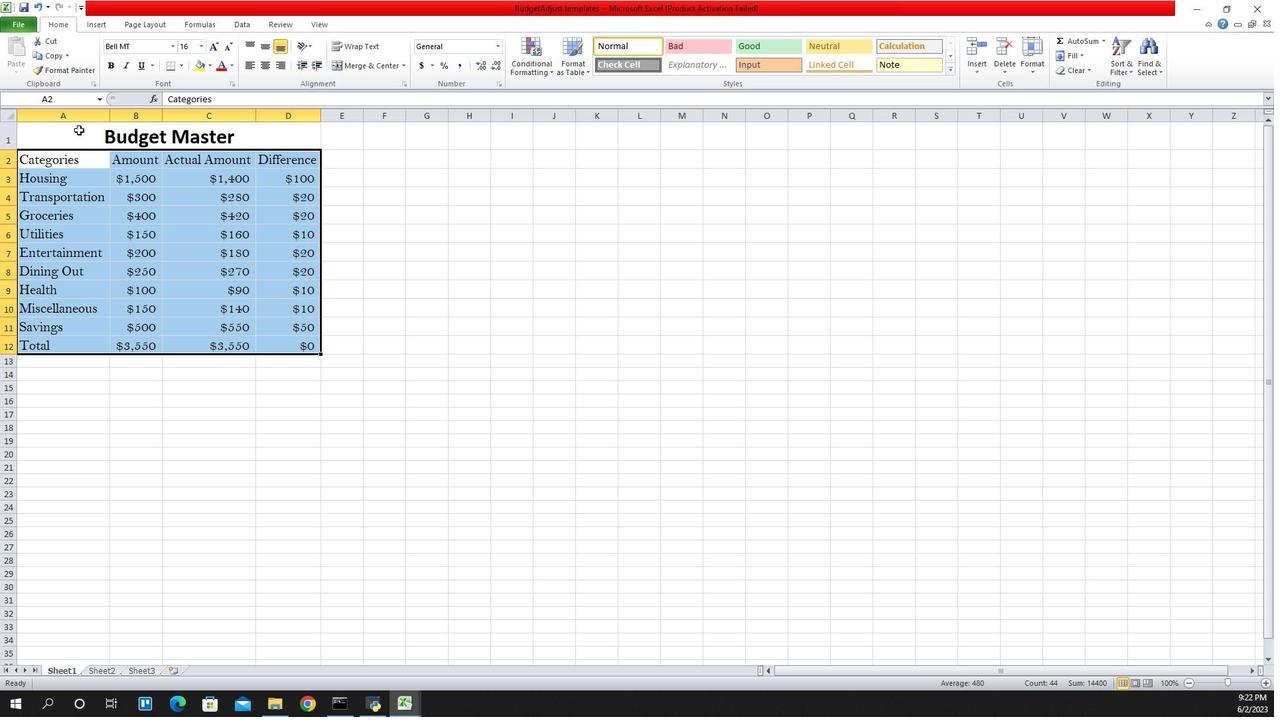 
Action: Mouse moved to (1181, 45)
Screenshot: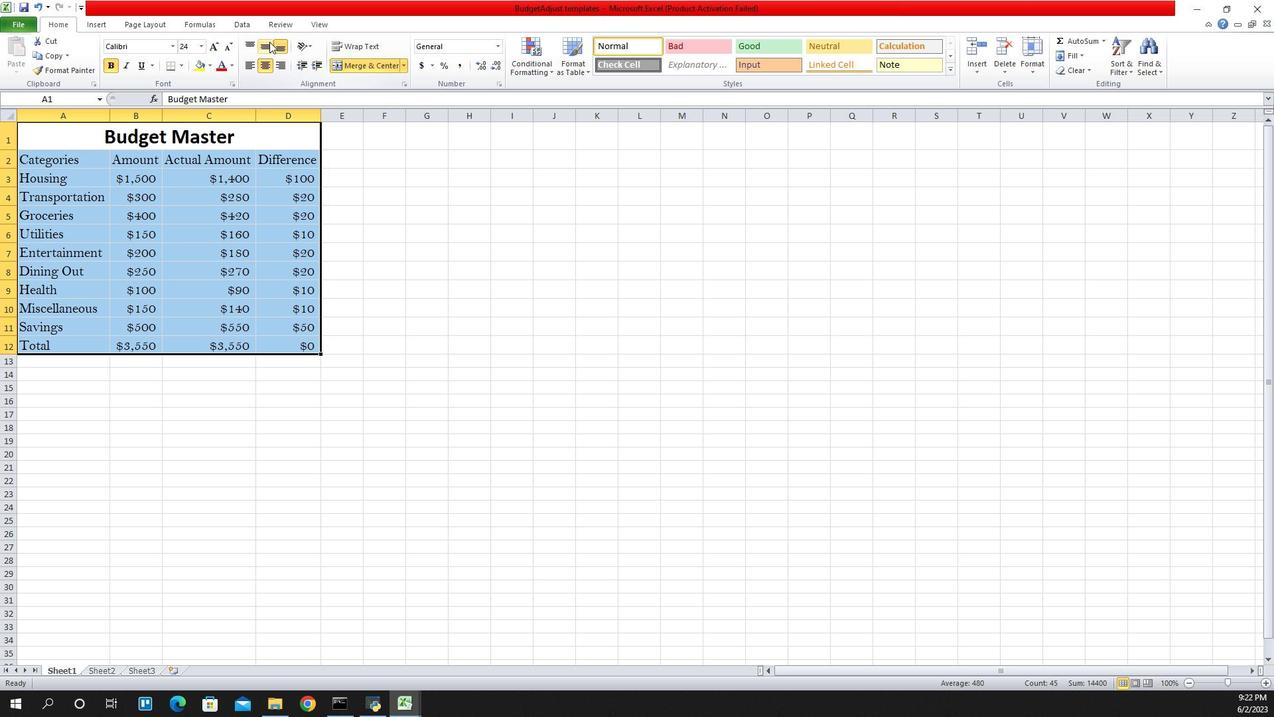 
Action: Mouse pressed left at (1181, 45)
Screenshot: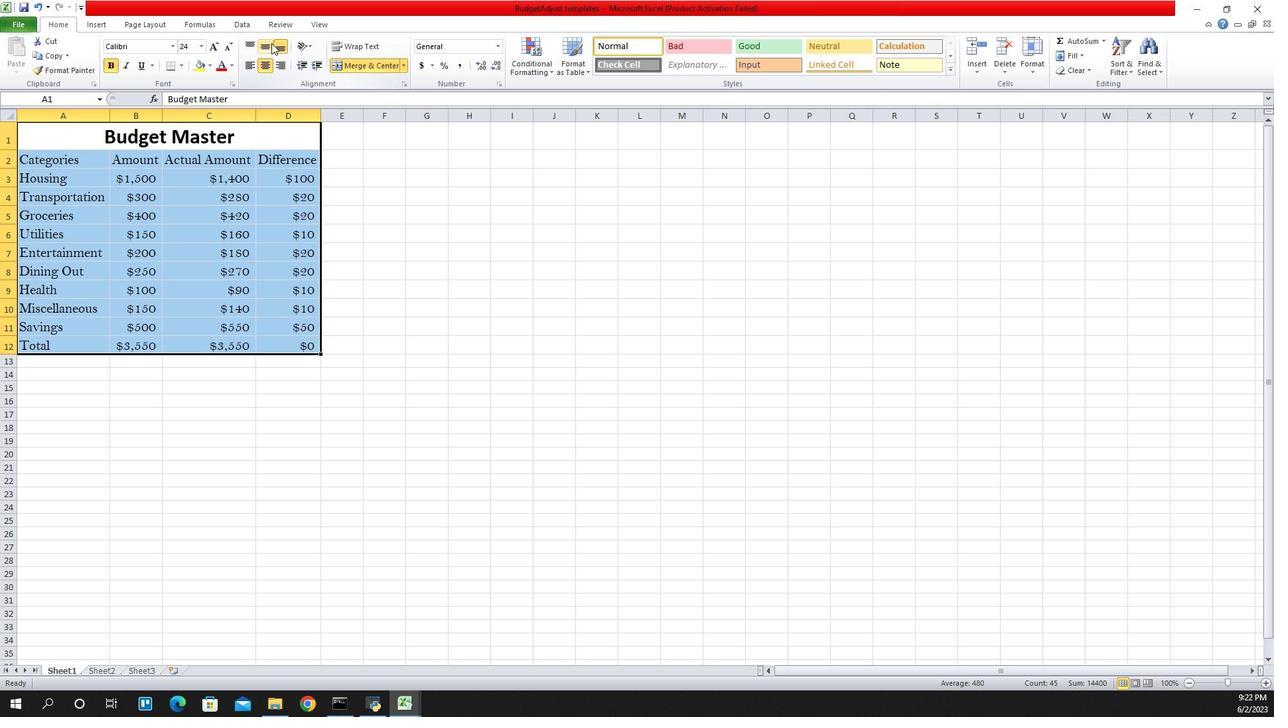 
Action: Mouse moved to (1176, 92)
Screenshot: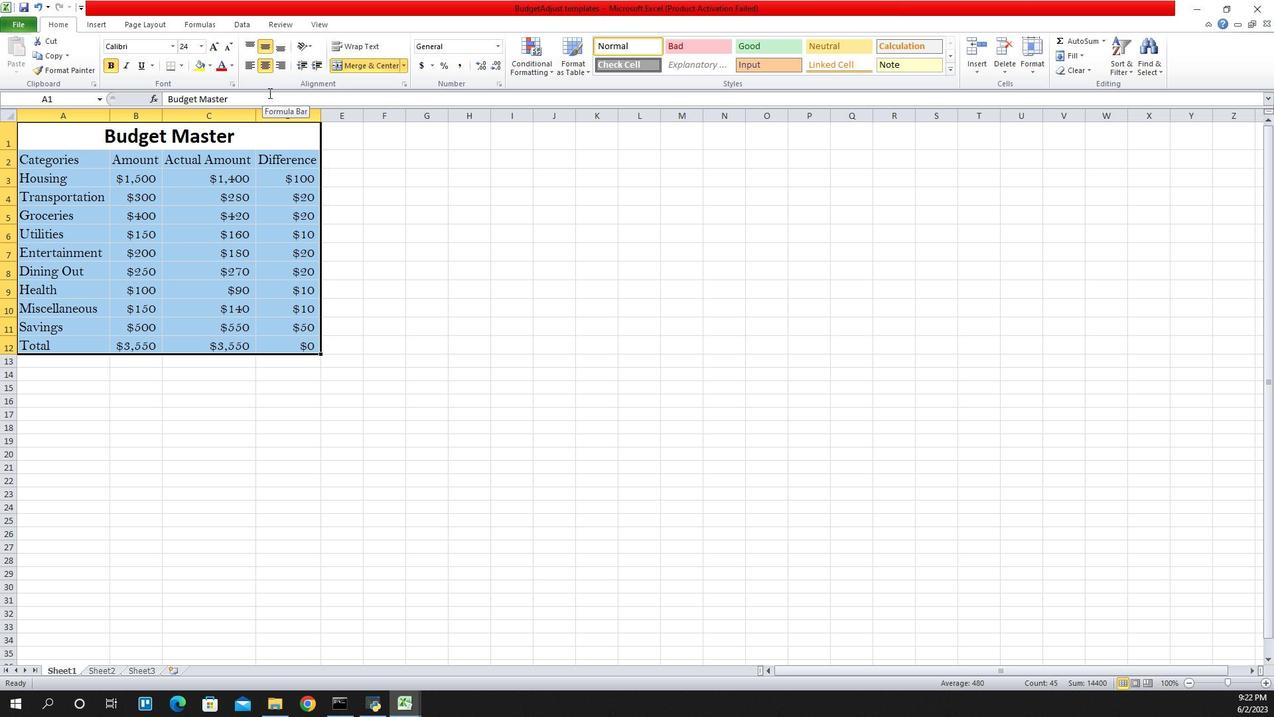 
